 Task: Find connections with filter location Büren with filter topic #customerrelationswith filter profile language English with filter current company SYKES with filter school St. Xavier's College with filter industry Collection Agencies with filter service category Typing with filter keywords title Safety Engineer
Action: Mouse moved to (504, 67)
Screenshot: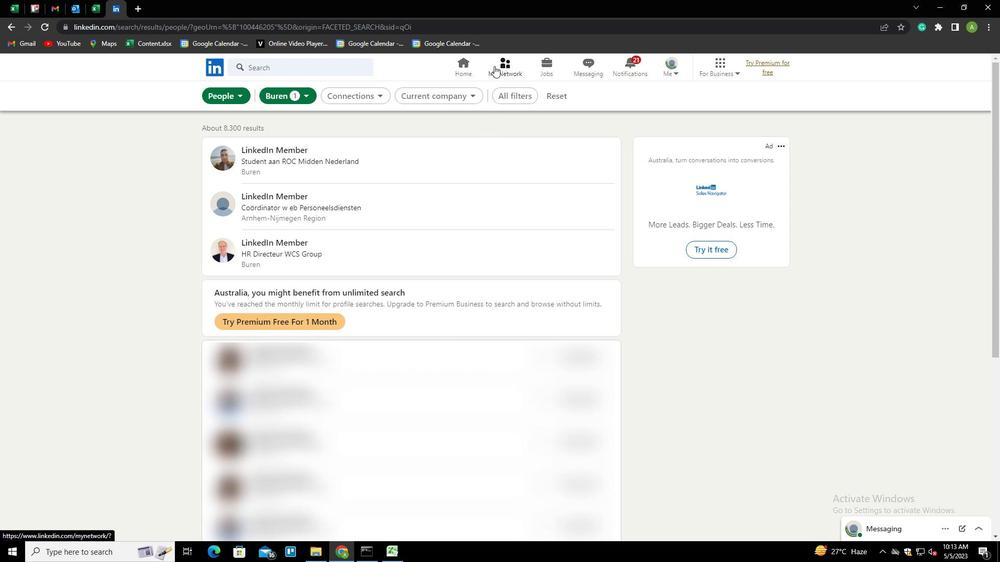 
Action: Mouse pressed left at (504, 67)
Screenshot: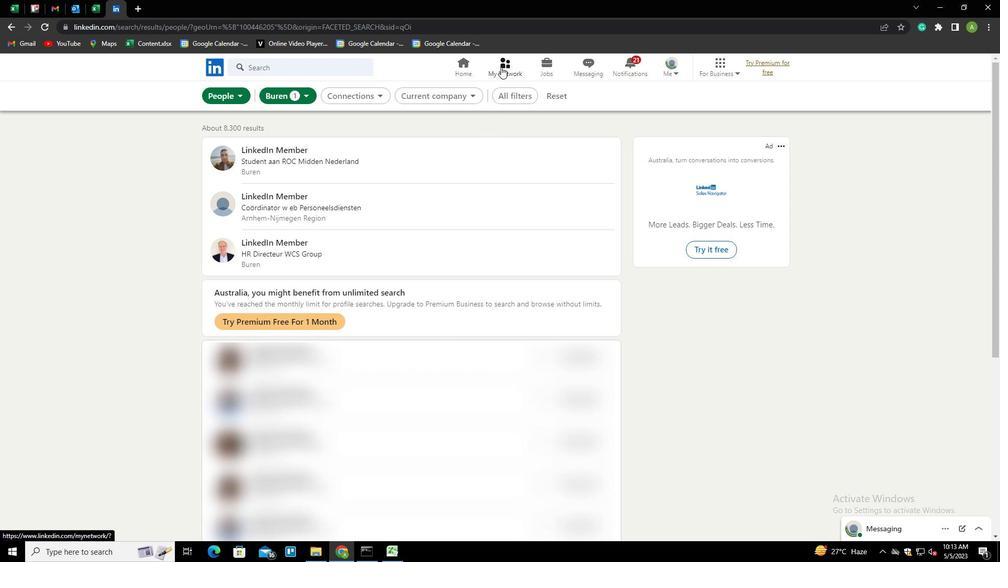 
Action: Mouse moved to (281, 121)
Screenshot: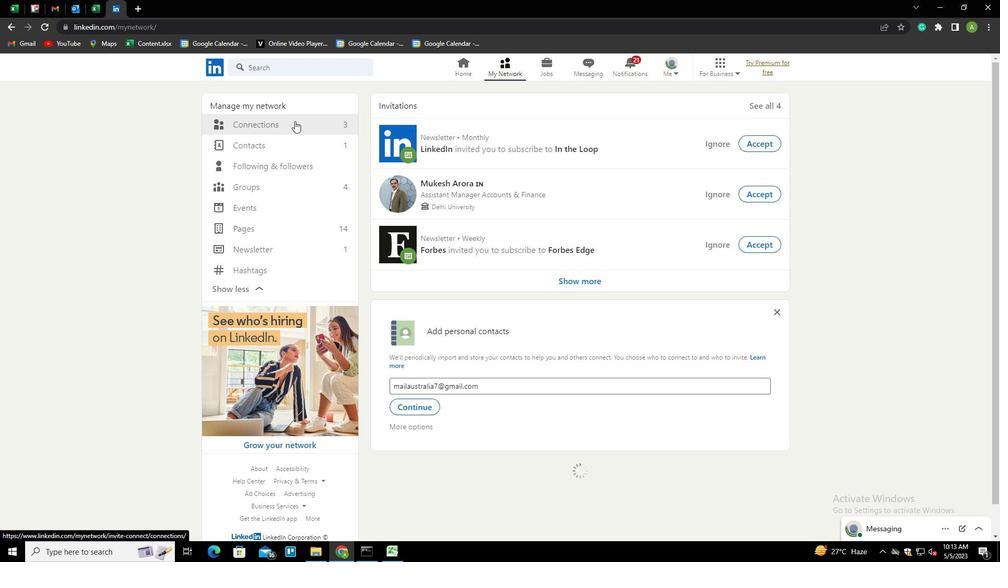 
Action: Mouse pressed left at (281, 121)
Screenshot: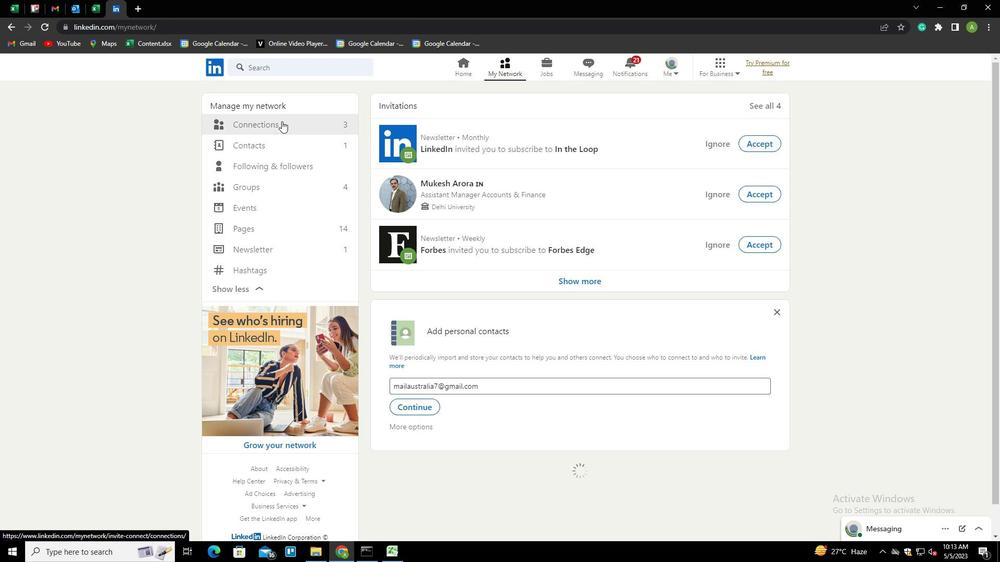 
Action: Mouse moved to (556, 125)
Screenshot: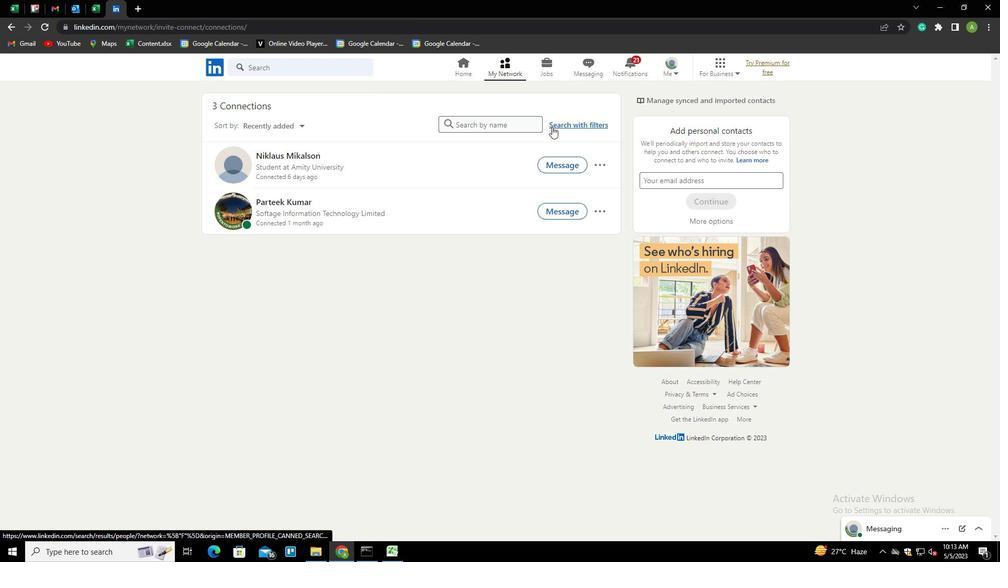 
Action: Mouse pressed left at (556, 125)
Screenshot: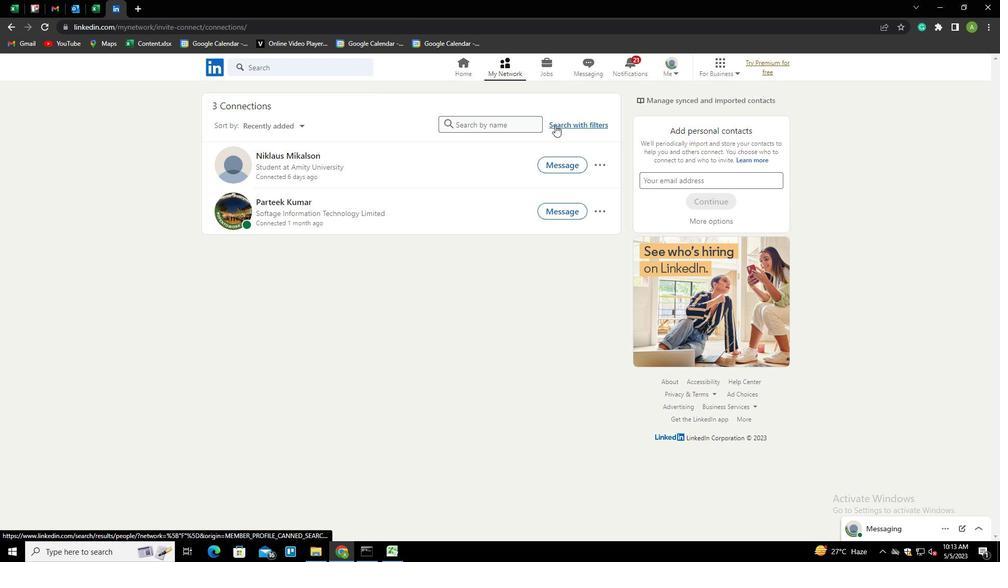 
Action: Mouse moved to (536, 91)
Screenshot: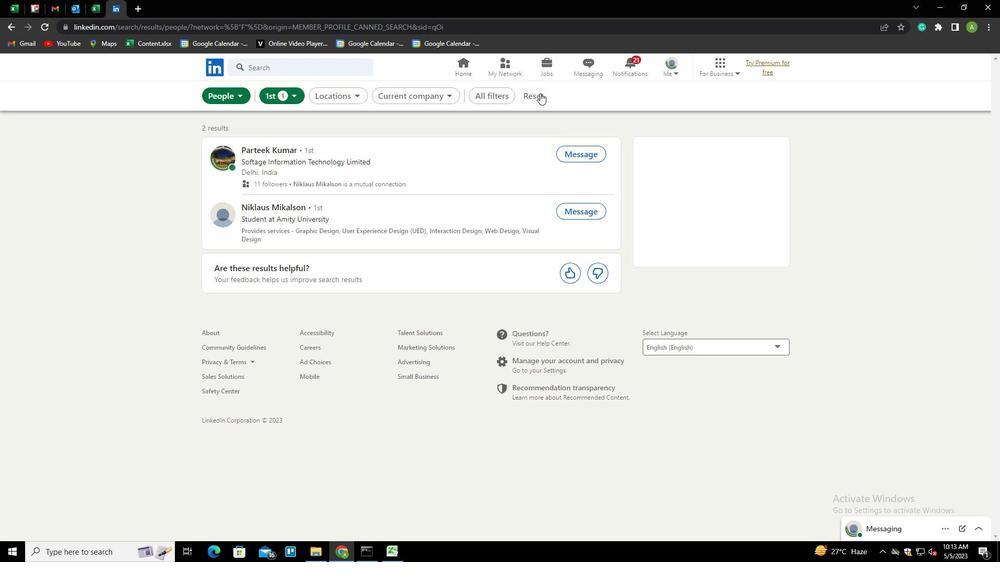 
Action: Mouse pressed left at (536, 91)
Screenshot: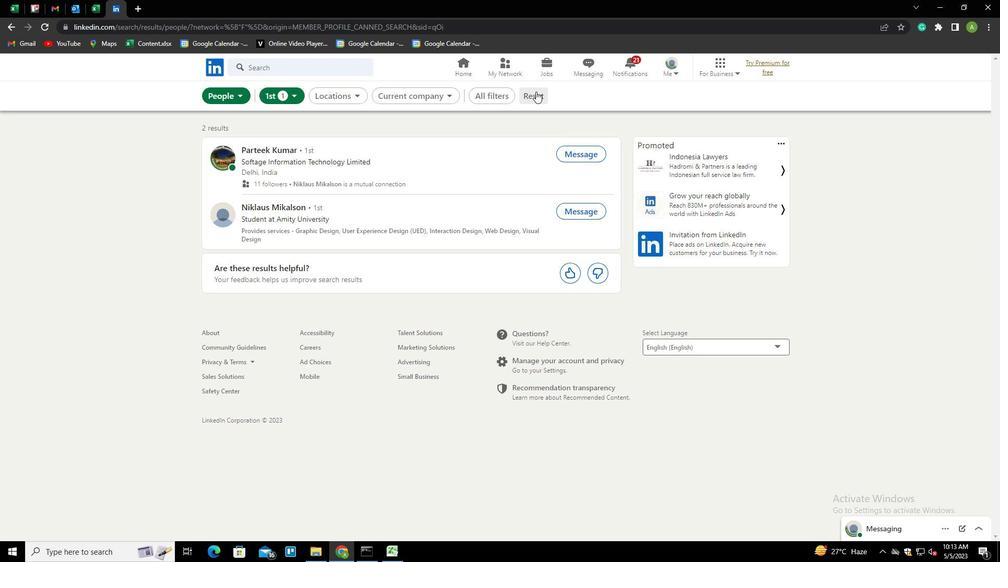 
Action: Mouse moved to (517, 94)
Screenshot: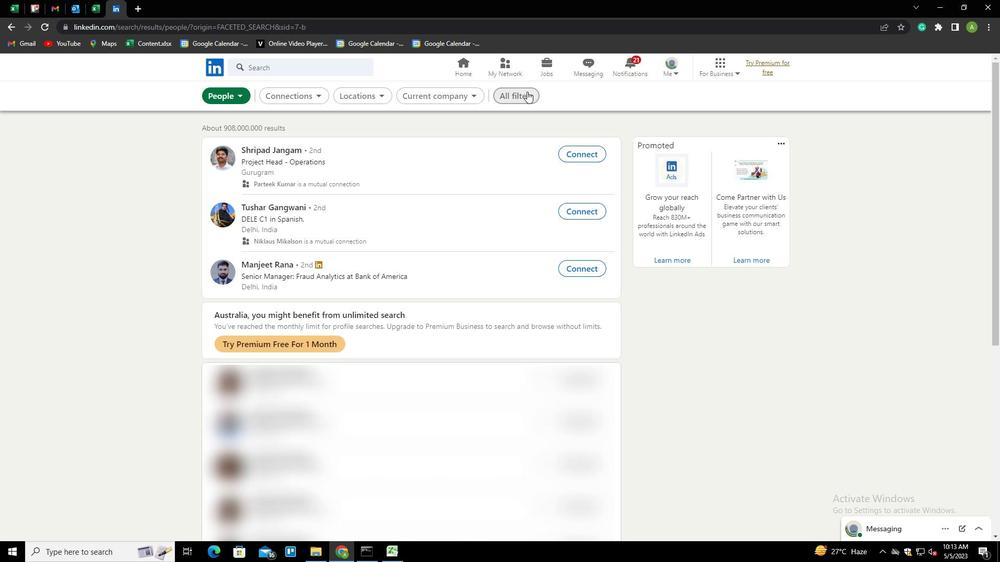 
Action: Mouse pressed left at (517, 94)
Screenshot: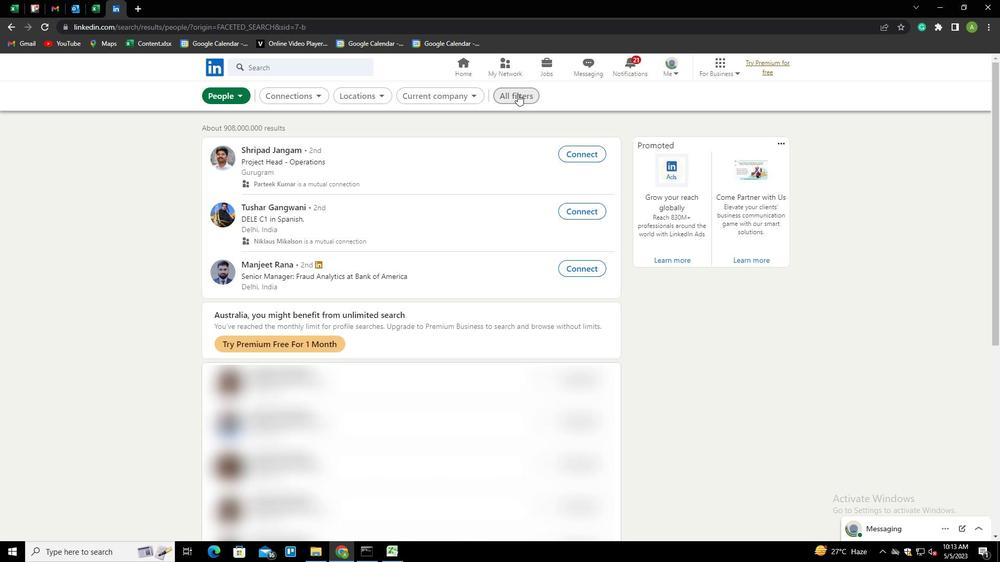 
Action: Mouse moved to (872, 259)
Screenshot: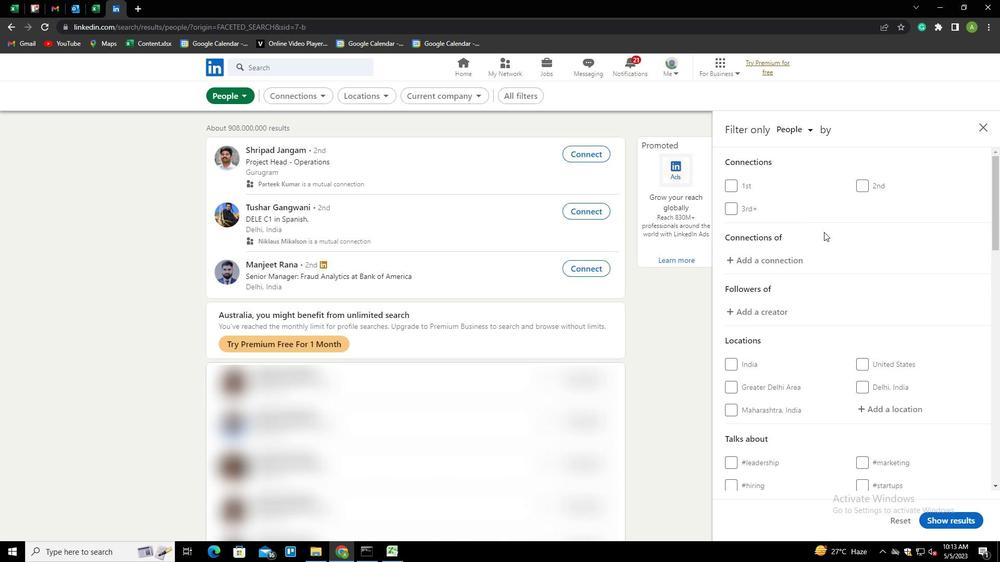 
Action: Mouse scrolled (872, 259) with delta (0, 0)
Screenshot: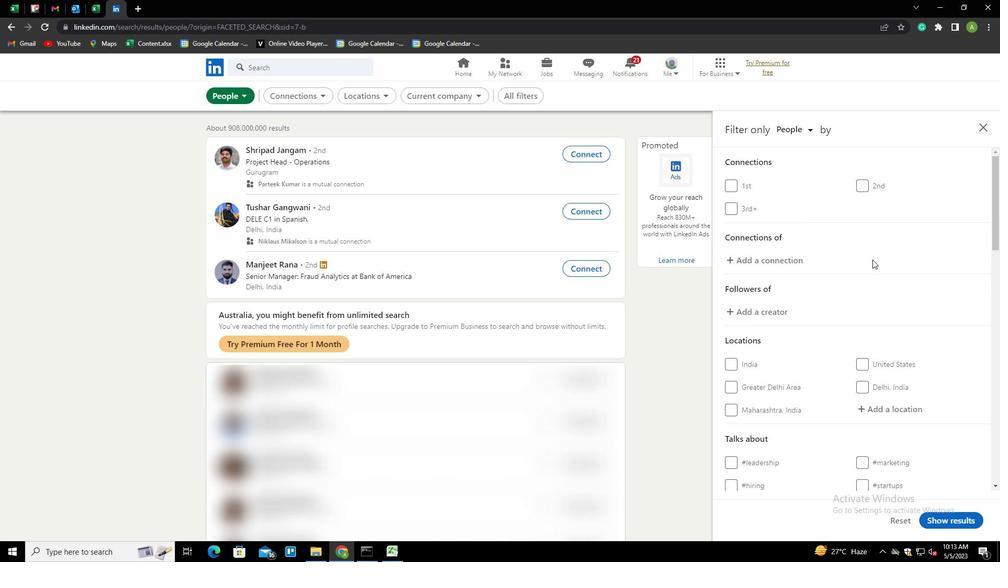 
Action: Mouse scrolled (872, 259) with delta (0, 0)
Screenshot: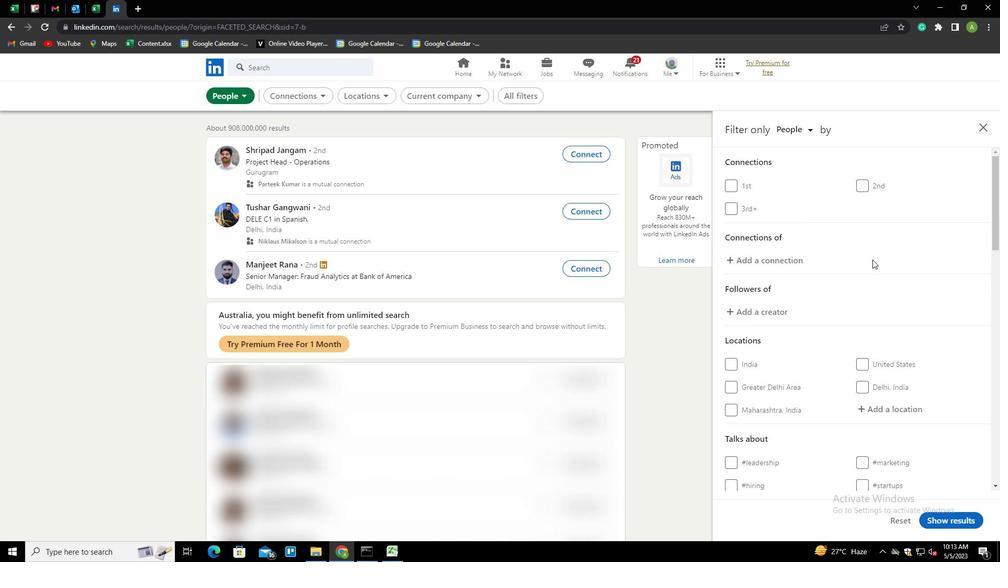 
Action: Mouse moved to (885, 302)
Screenshot: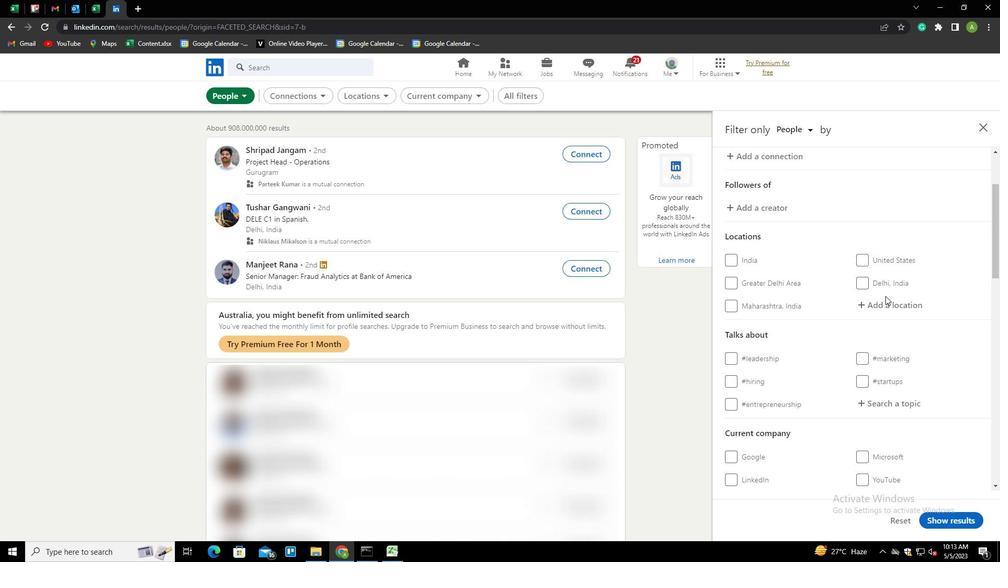 
Action: Mouse pressed left at (885, 302)
Screenshot: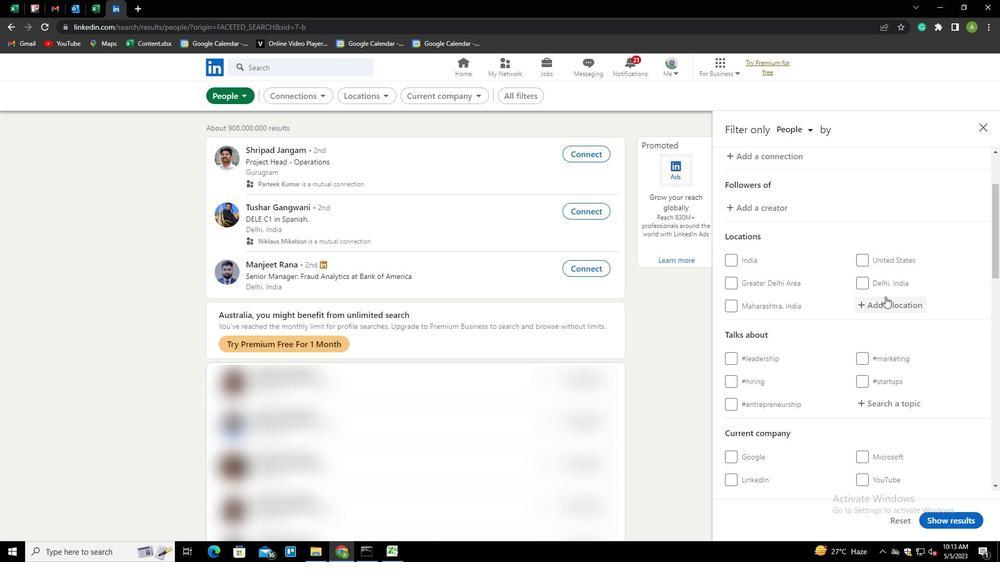 
Action: Key pressed <Key.shift><Key.shift><Key.shift><Key.shift><Key.shift>BUREN<Key.down><Key.enter>
Screenshot: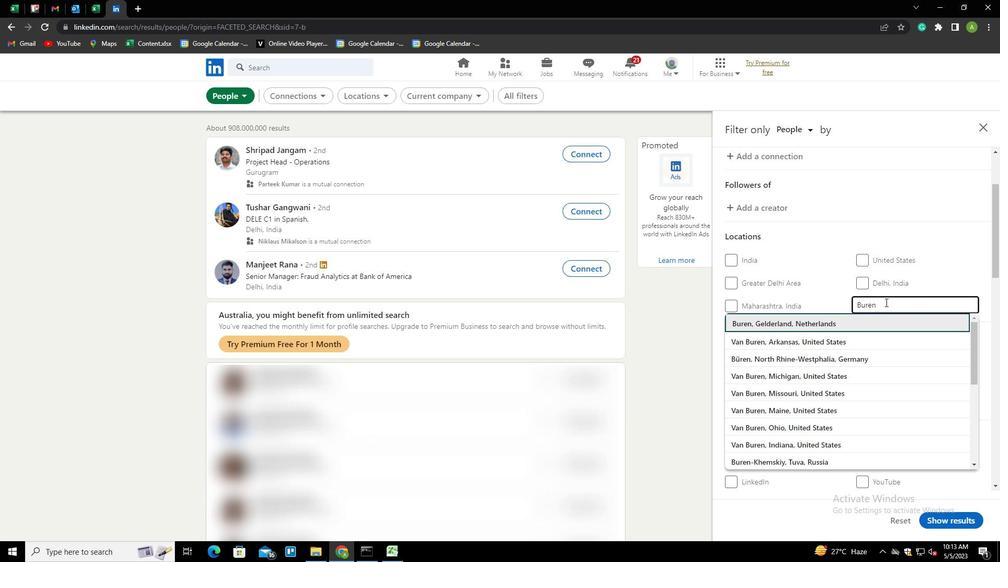 
Action: Mouse scrolled (885, 302) with delta (0, 0)
Screenshot: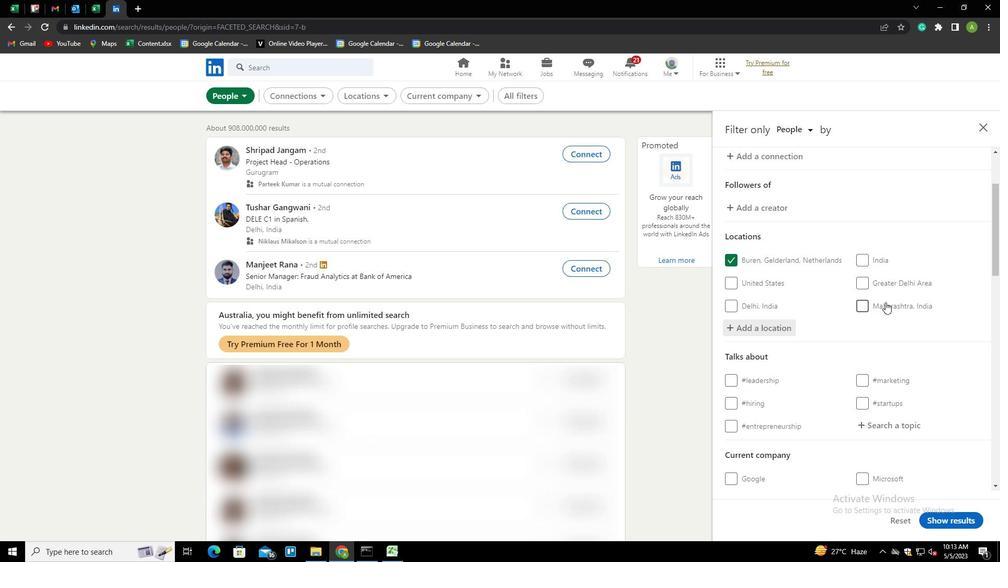 
Action: Mouse scrolled (885, 302) with delta (0, 0)
Screenshot: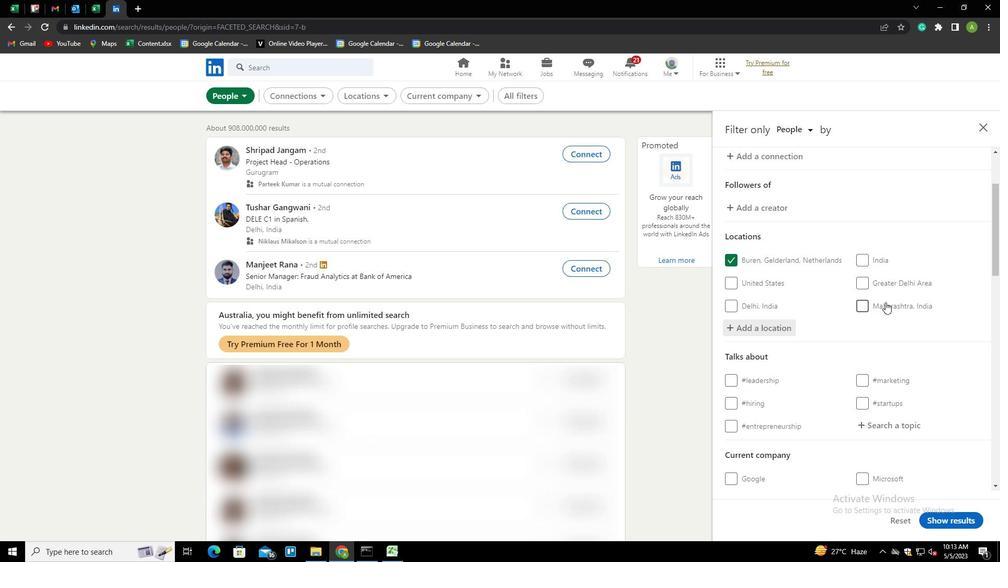 
Action: Mouse moved to (885, 328)
Screenshot: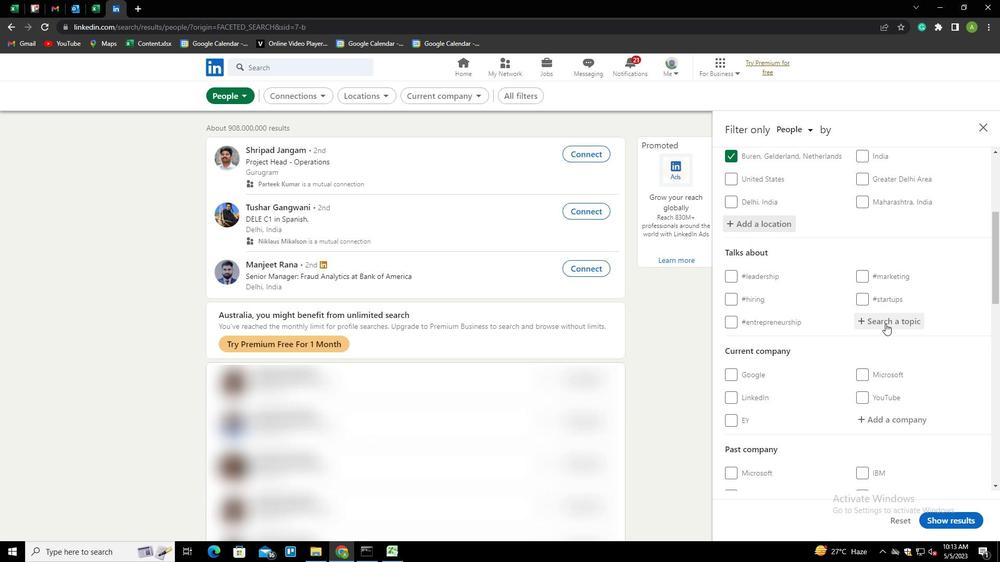
Action: Mouse pressed left at (885, 328)
Screenshot: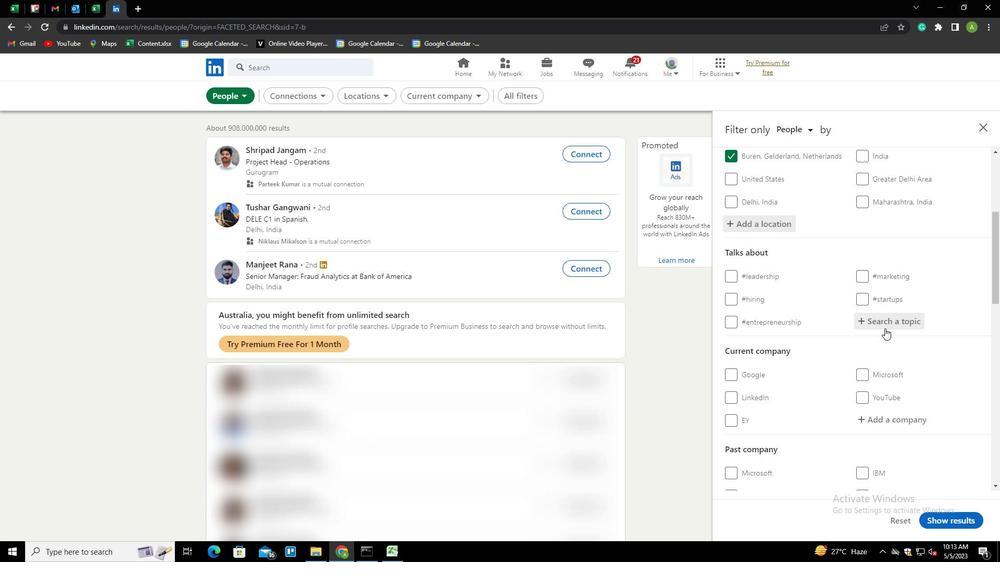 
Action: Key pressed CUSTOMERRELATIONS<Key.down><Key.enter>
Screenshot: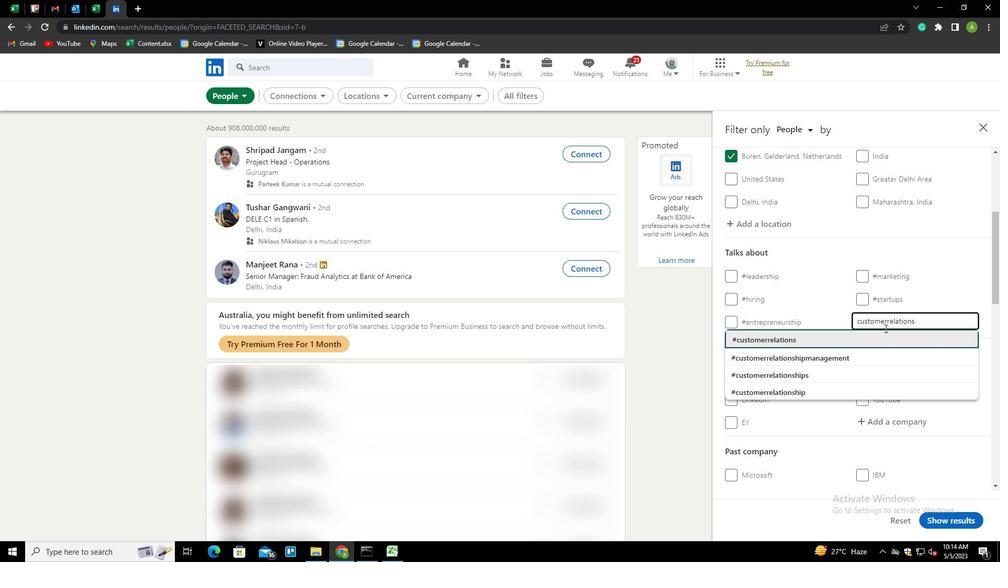 
Action: Mouse scrolled (885, 328) with delta (0, 0)
Screenshot: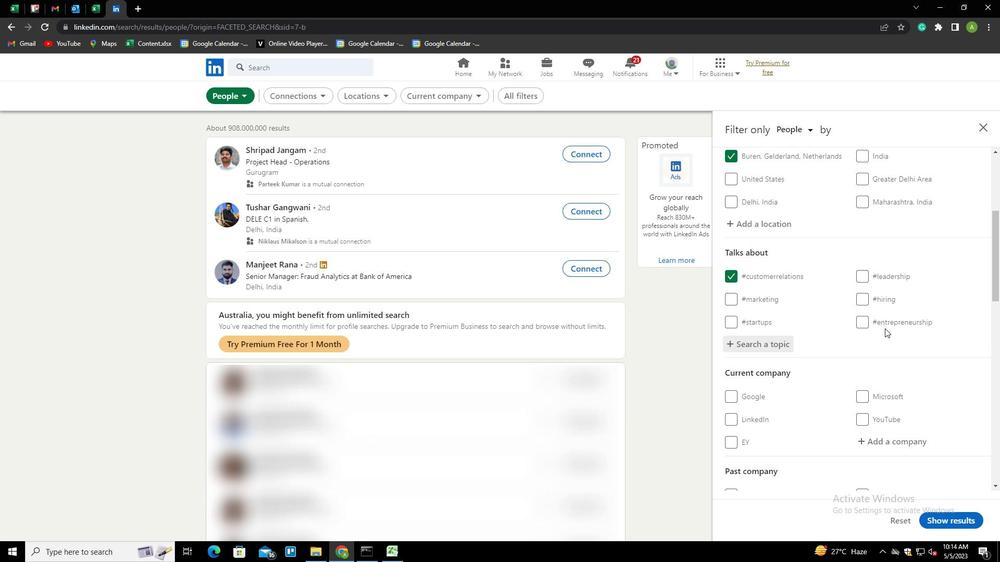 
Action: Mouse scrolled (885, 328) with delta (0, 0)
Screenshot: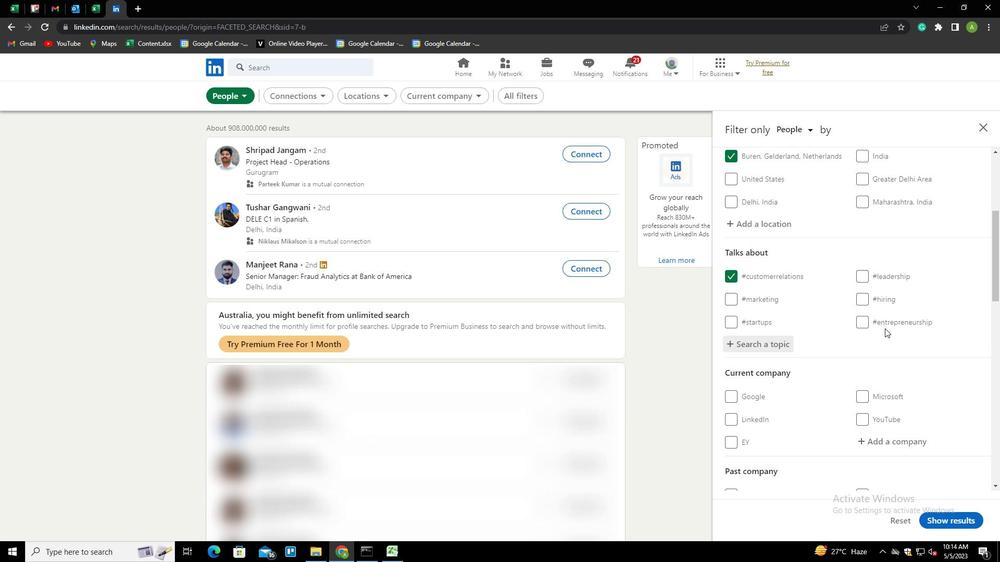 
Action: Mouse scrolled (885, 328) with delta (0, 0)
Screenshot: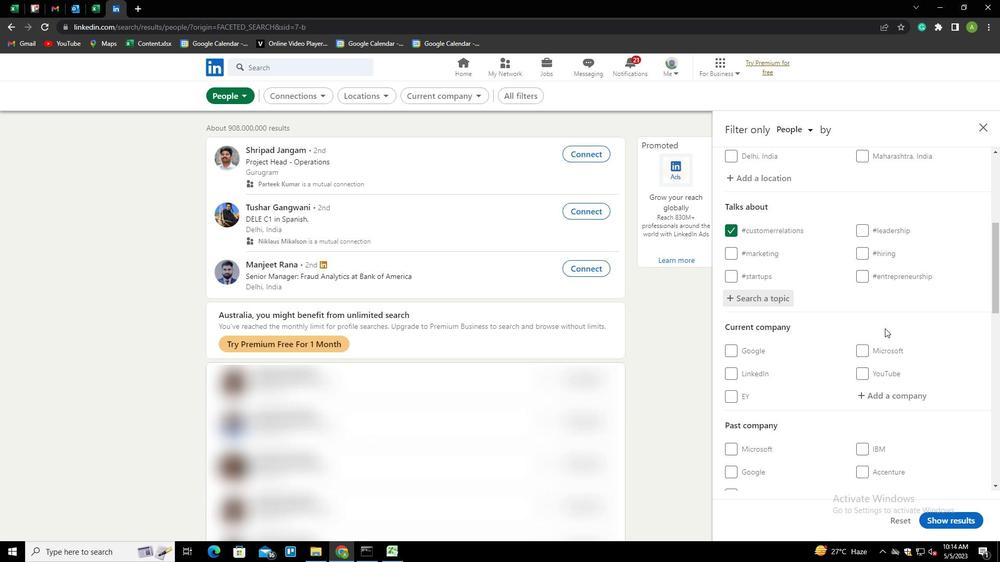 
Action: Mouse moved to (874, 284)
Screenshot: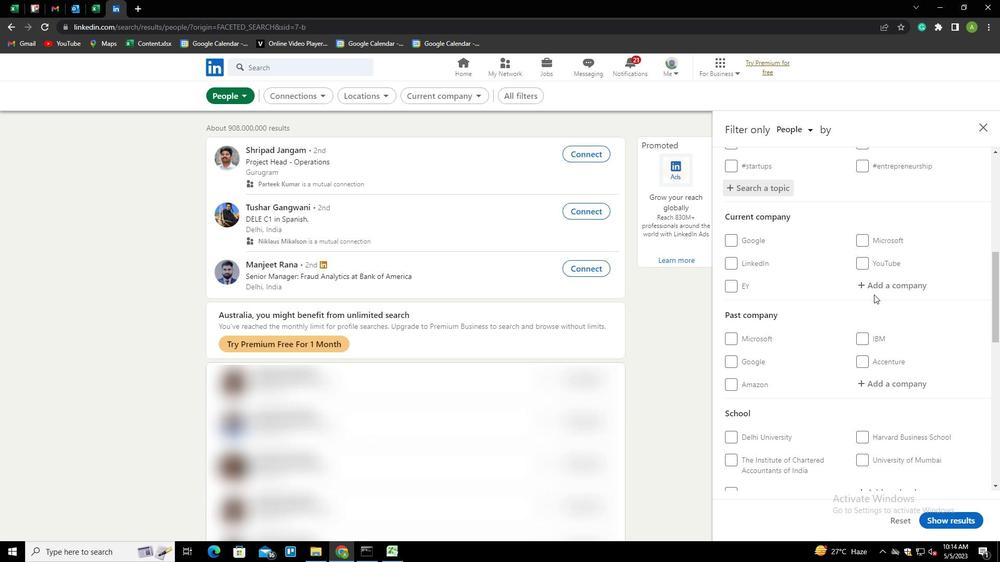 
Action: Mouse pressed left at (874, 284)
Screenshot: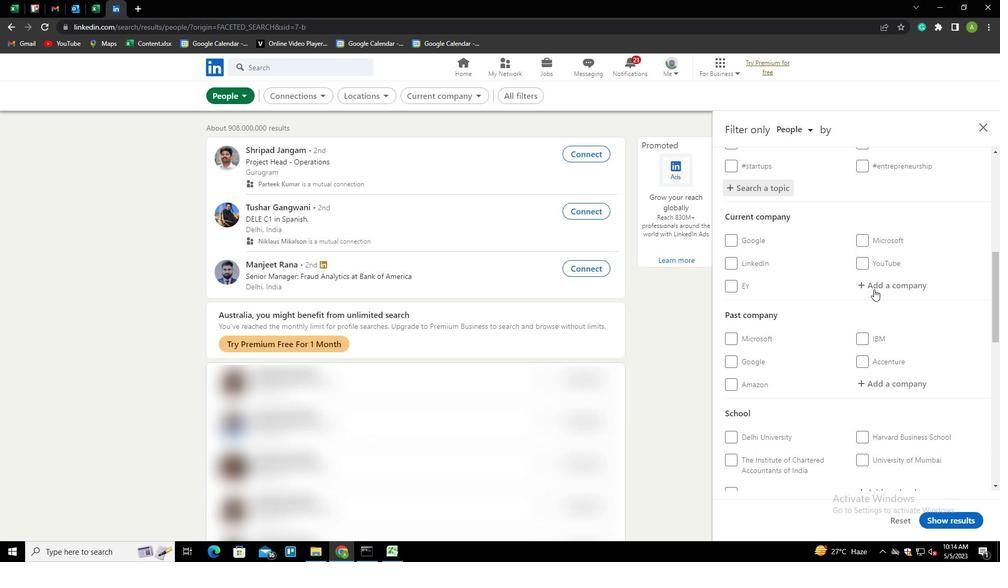 
Action: Key pressed <Key.shift>SYKES<Key.down><Key.enter>
Screenshot: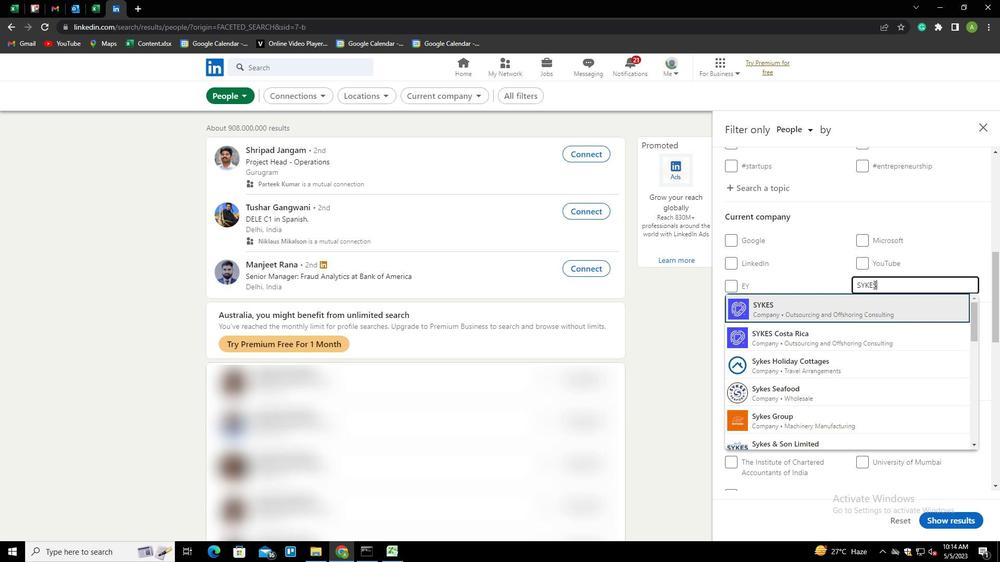 
Action: Mouse scrolled (874, 284) with delta (0, 0)
Screenshot: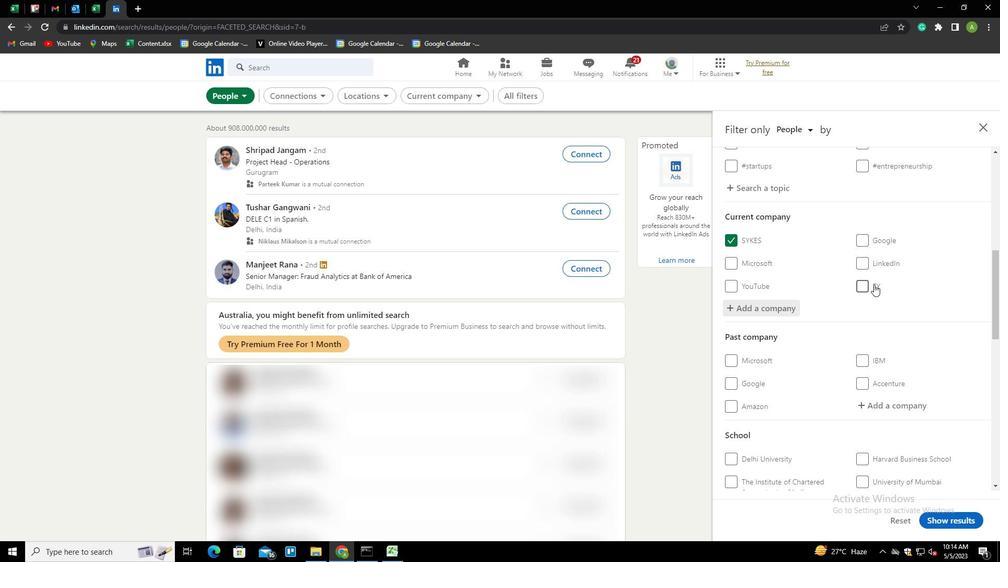 
Action: Mouse scrolled (874, 284) with delta (0, 0)
Screenshot: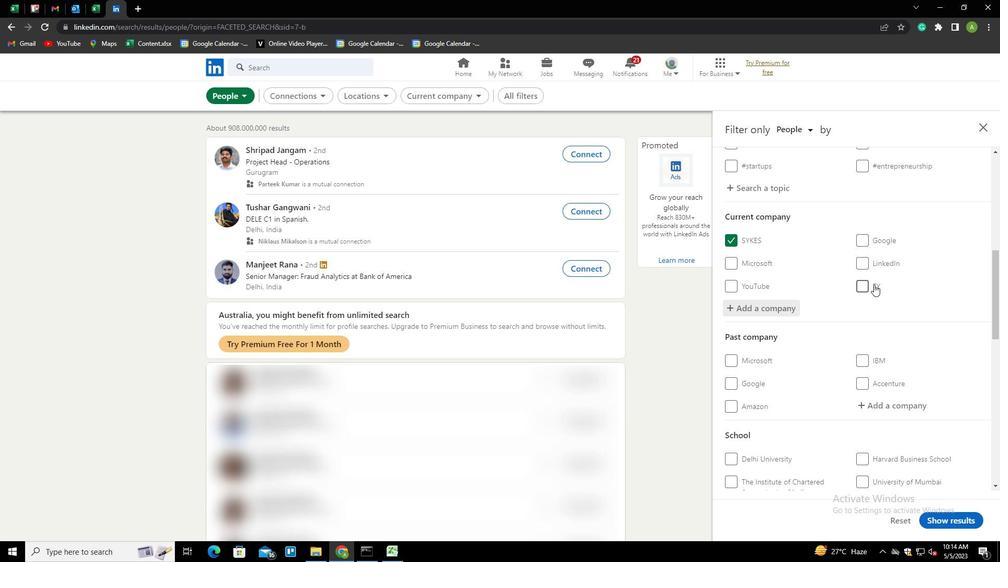 
Action: Mouse scrolled (874, 284) with delta (0, 0)
Screenshot: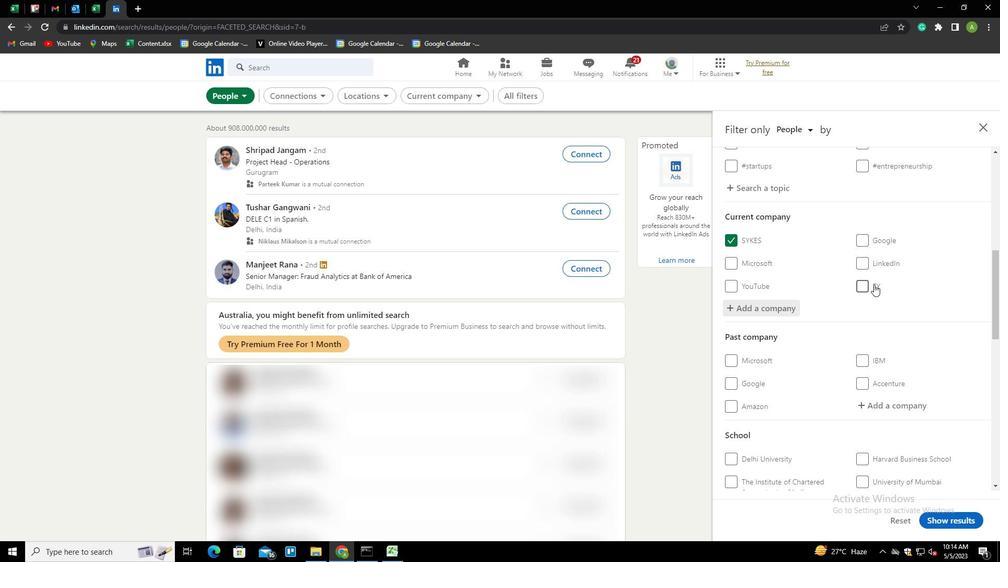 
Action: Mouse scrolled (874, 284) with delta (0, 0)
Screenshot: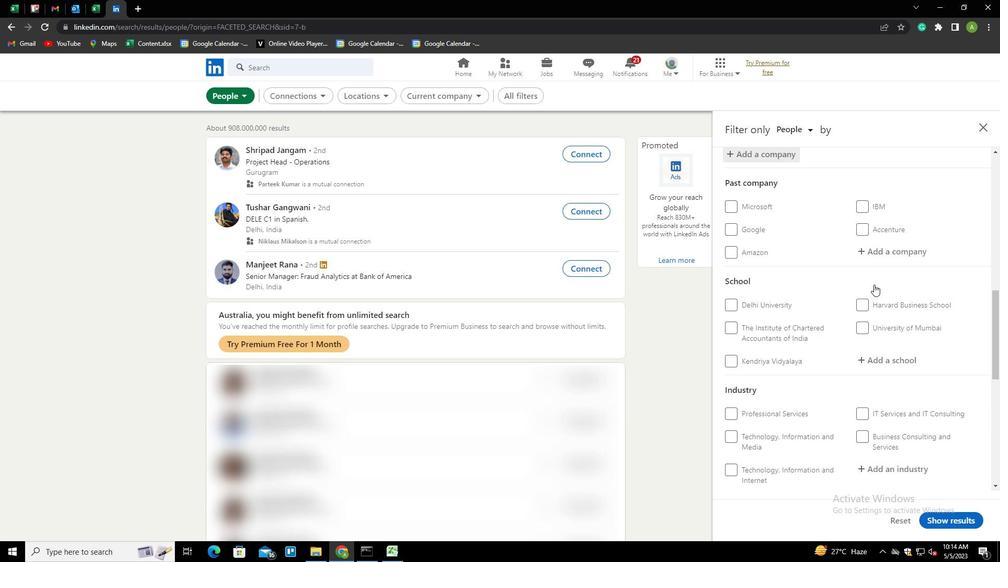
Action: Mouse scrolled (874, 284) with delta (0, 0)
Screenshot: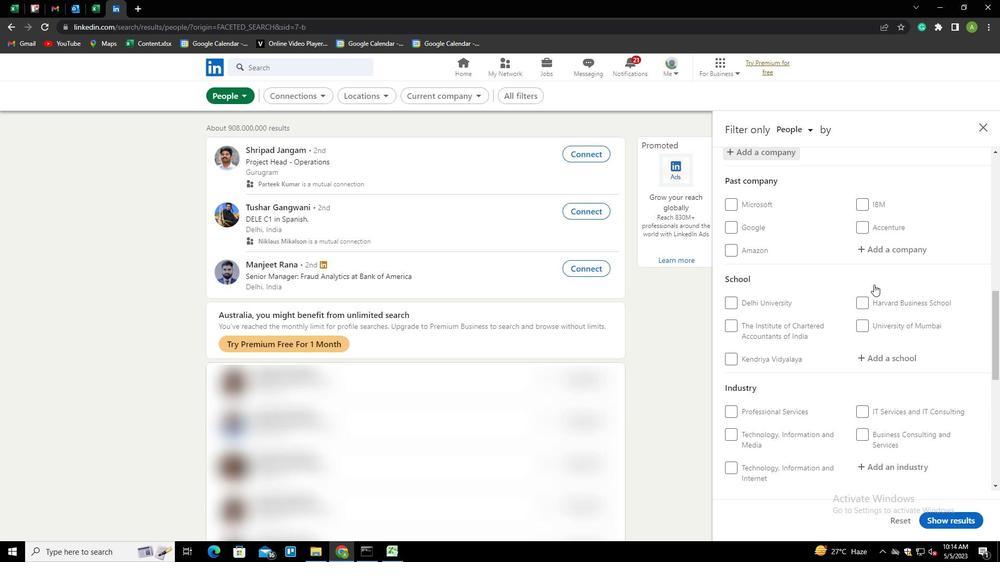 
Action: Mouse scrolled (874, 284) with delta (0, 0)
Screenshot: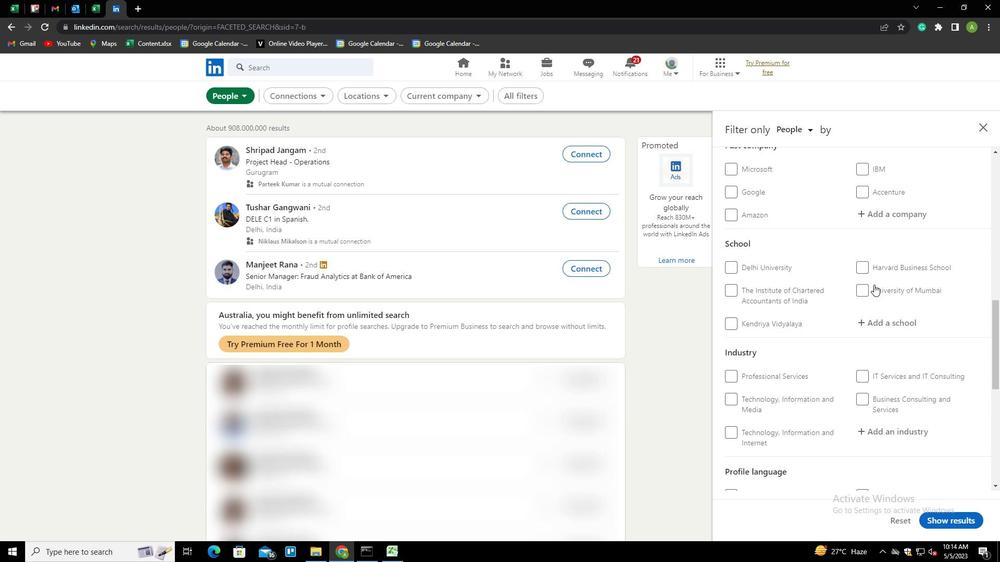 
Action: Mouse scrolled (874, 284) with delta (0, 0)
Screenshot: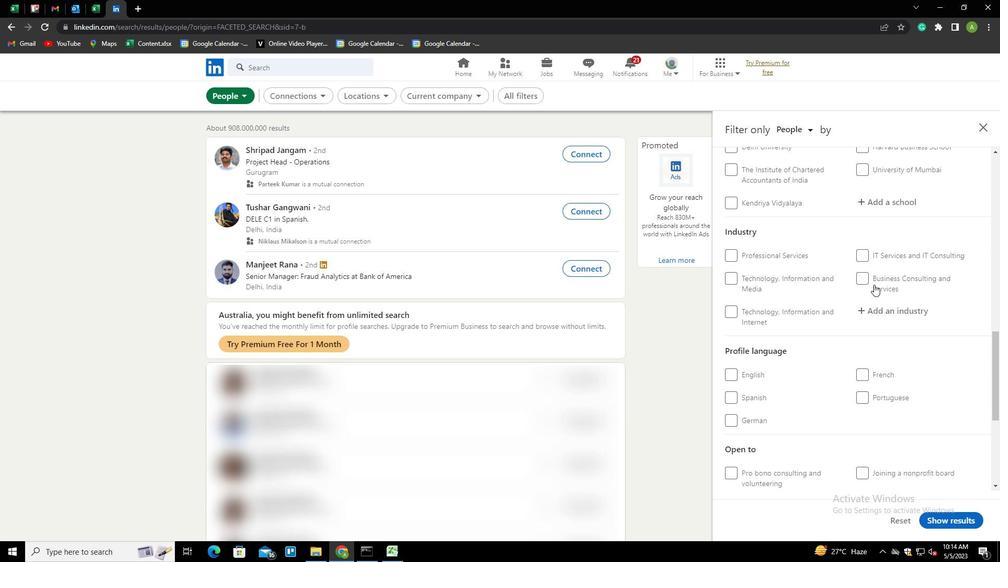 
Action: Mouse scrolled (874, 284) with delta (0, 0)
Screenshot: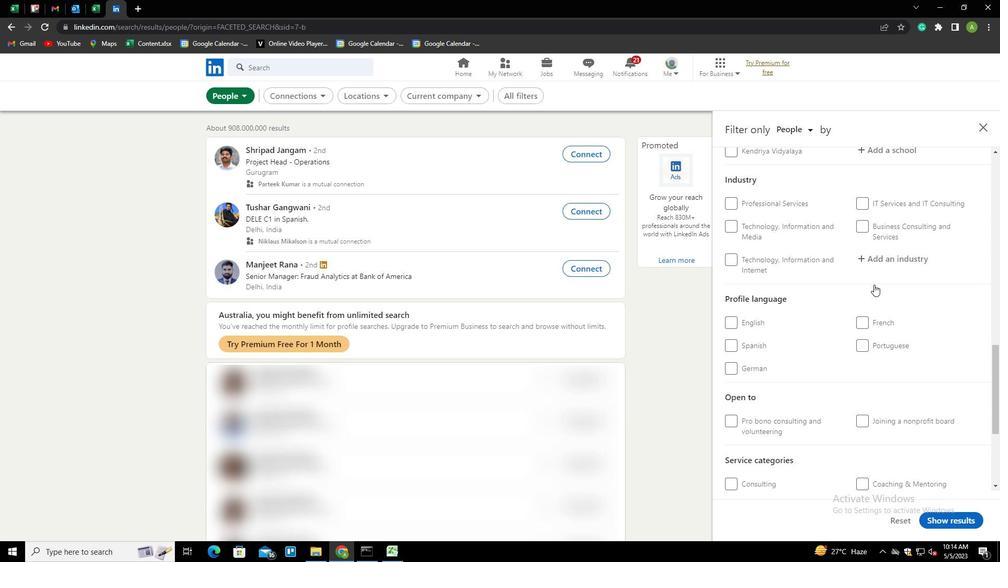 
Action: Mouse scrolled (874, 284) with delta (0, 0)
Screenshot: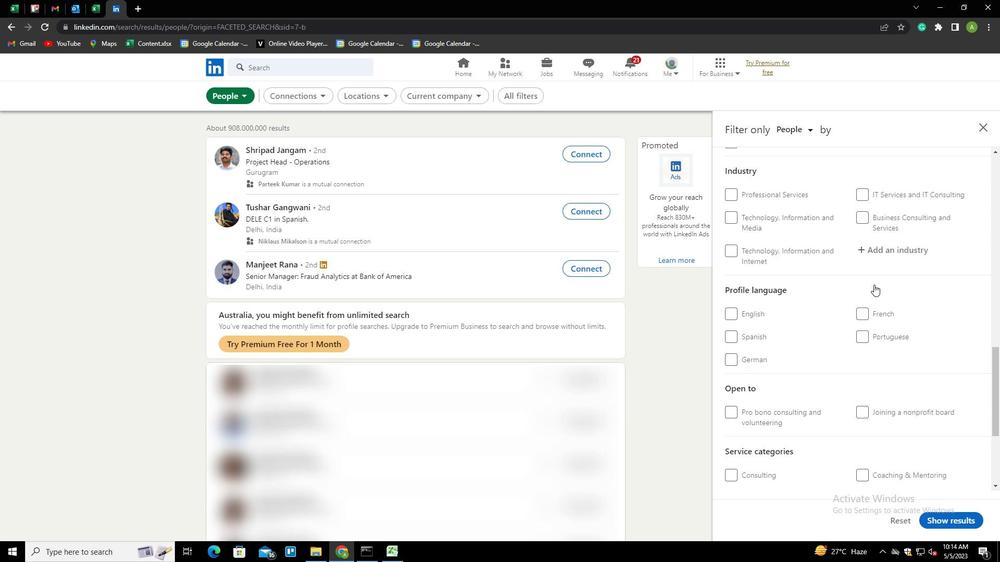 
Action: Mouse scrolled (874, 284) with delta (0, 0)
Screenshot: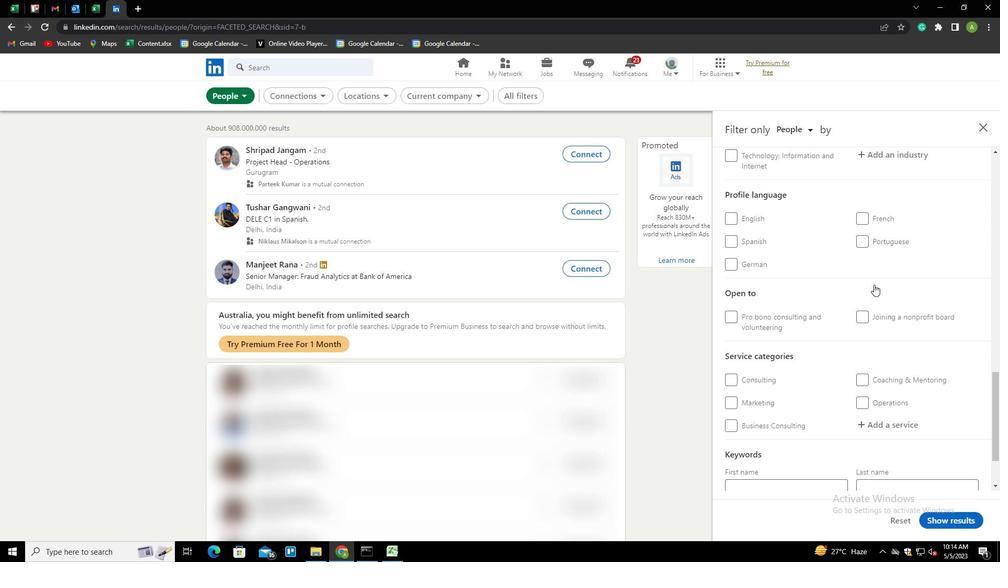 
Action: Mouse scrolled (874, 284) with delta (0, 0)
Screenshot: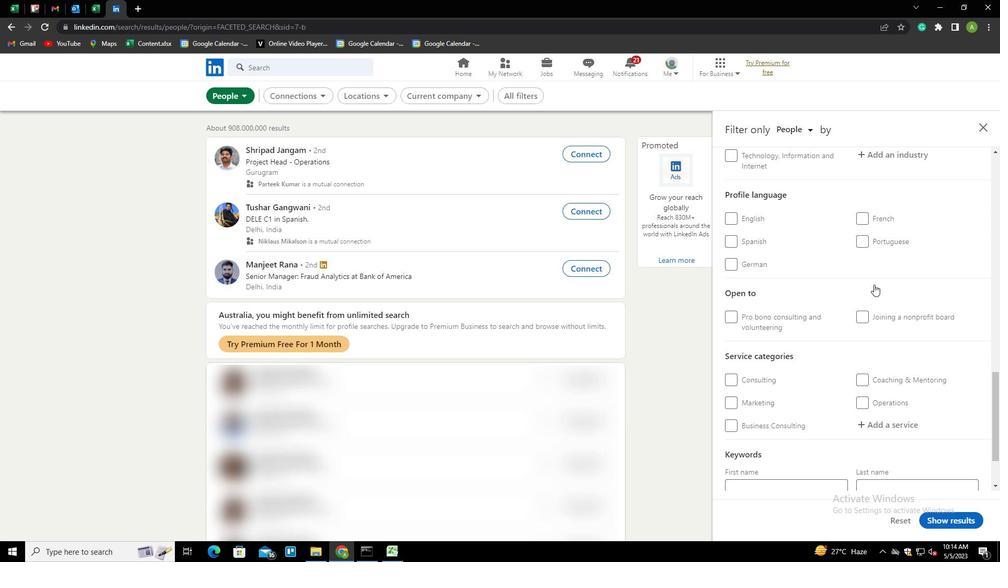 
Action: Mouse moved to (872, 284)
Screenshot: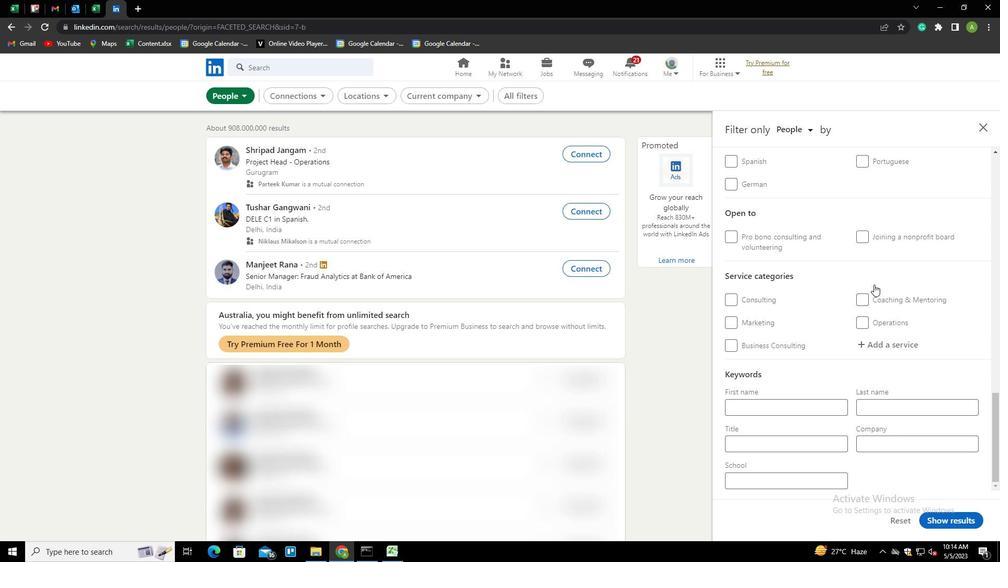 
Action: Mouse scrolled (872, 284) with delta (0, 0)
Screenshot: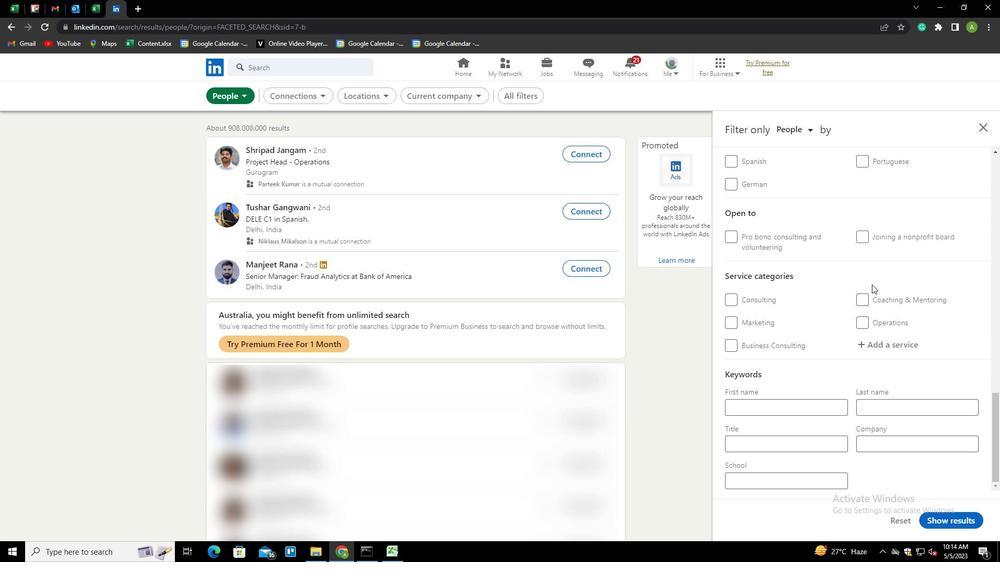 
Action: Mouse scrolled (872, 285) with delta (0, 0)
Screenshot: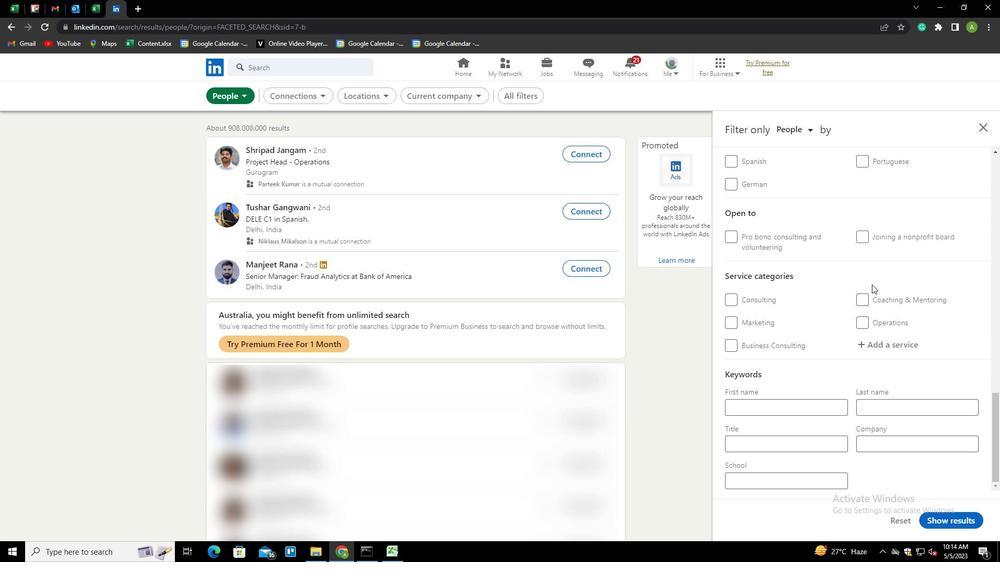 
Action: Mouse moved to (869, 321)
Screenshot: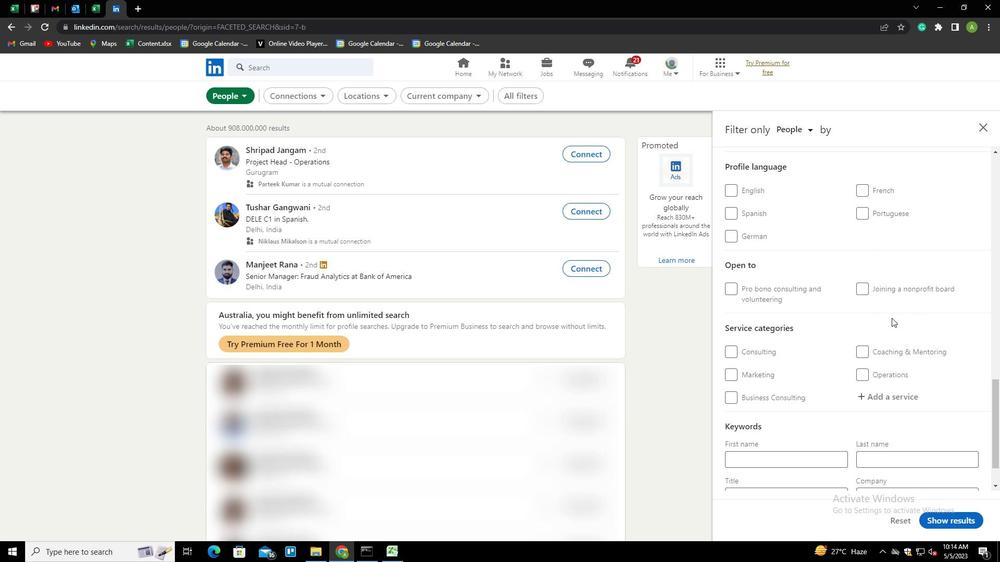 
Action: Mouse scrolled (869, 321) with delta (0, 0)
Screenshot: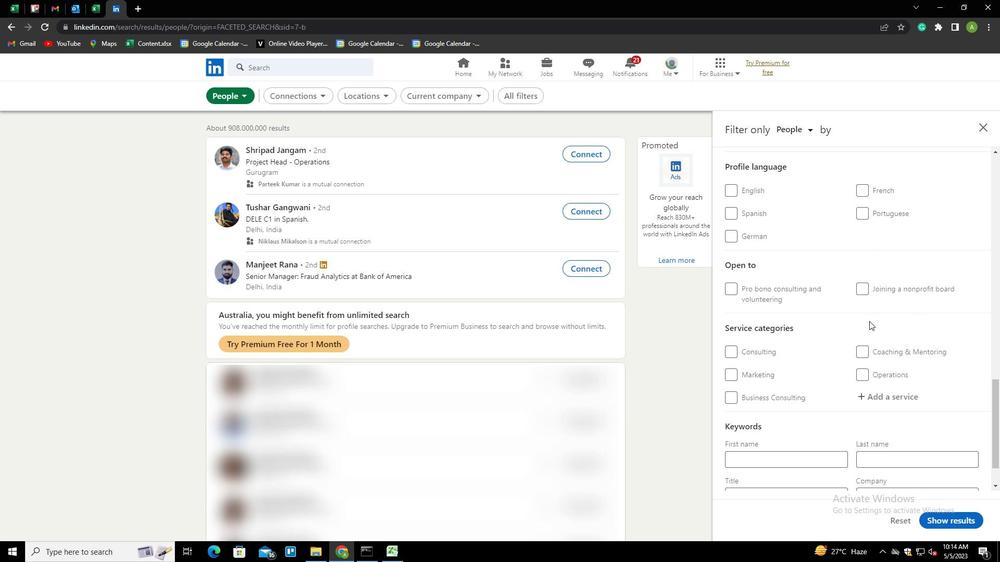 
Action: Mouse moved to (866, 330)
Screenshot: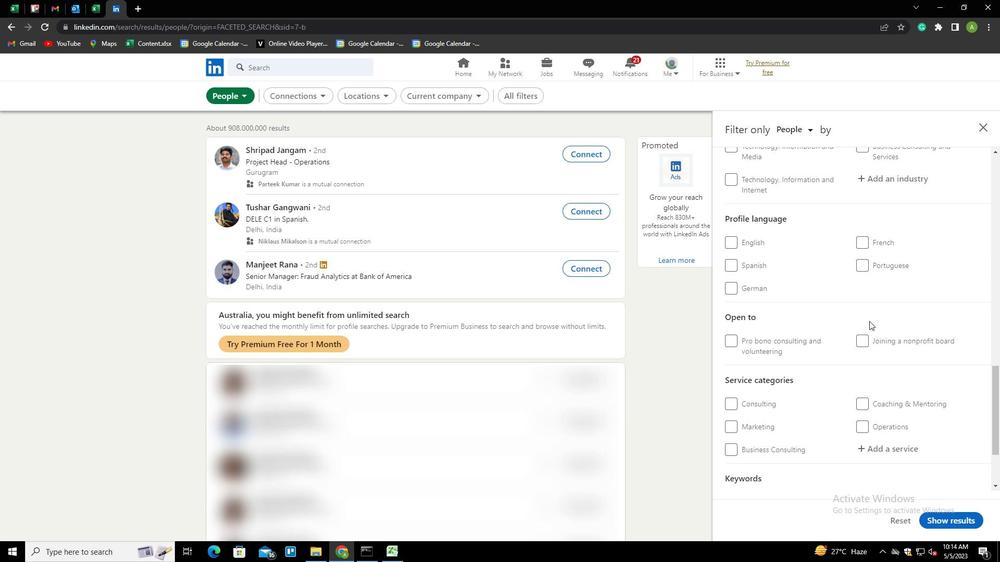 
Action: Mouse scrolled (866, 329) with delta (0, 0)
Screenshot: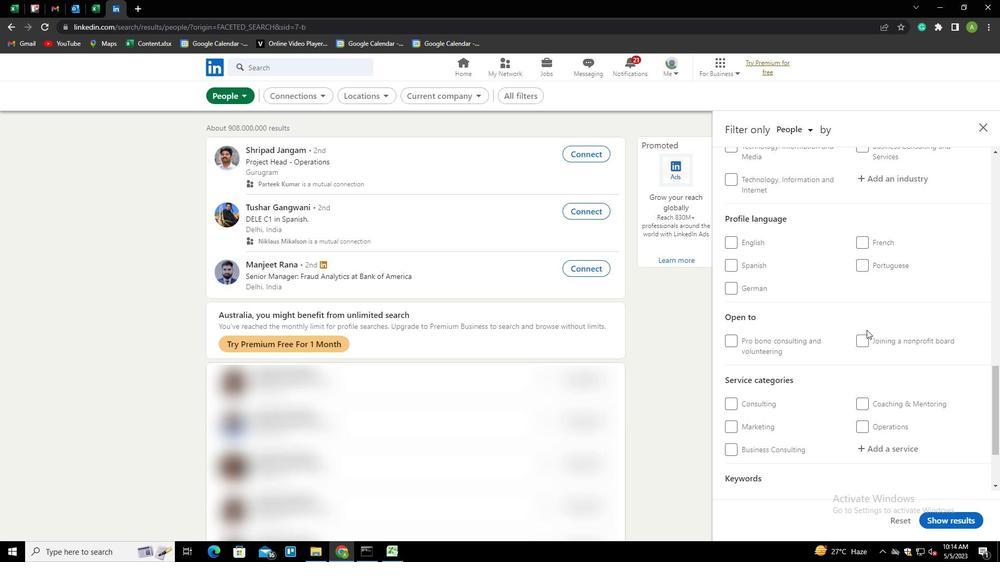 
Action: Mouse scrolled (866, 330) with delta (0, 0)
Screenshot: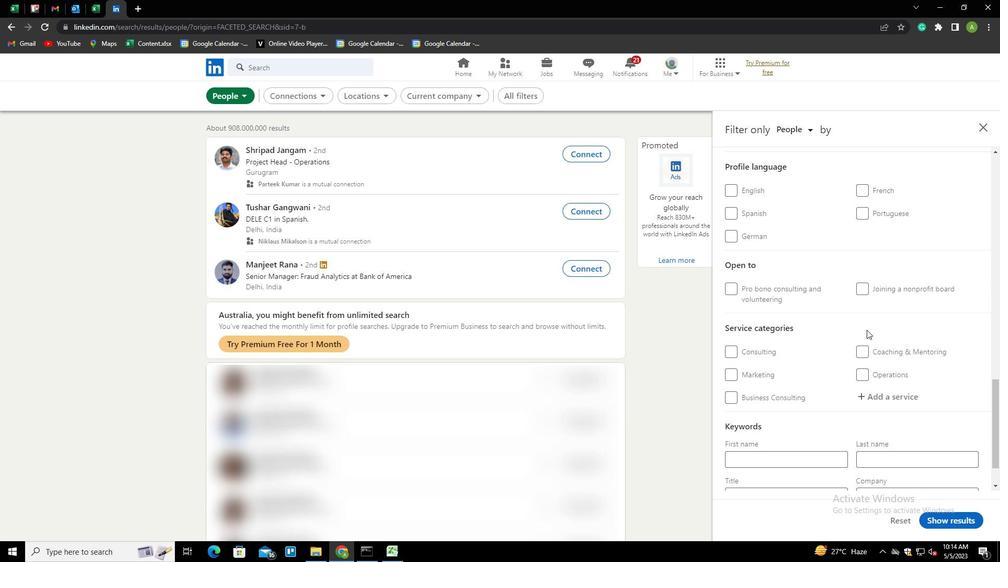 
Action: Mouse scrolled (866, 330) with delta (0, 0)
Screenshot: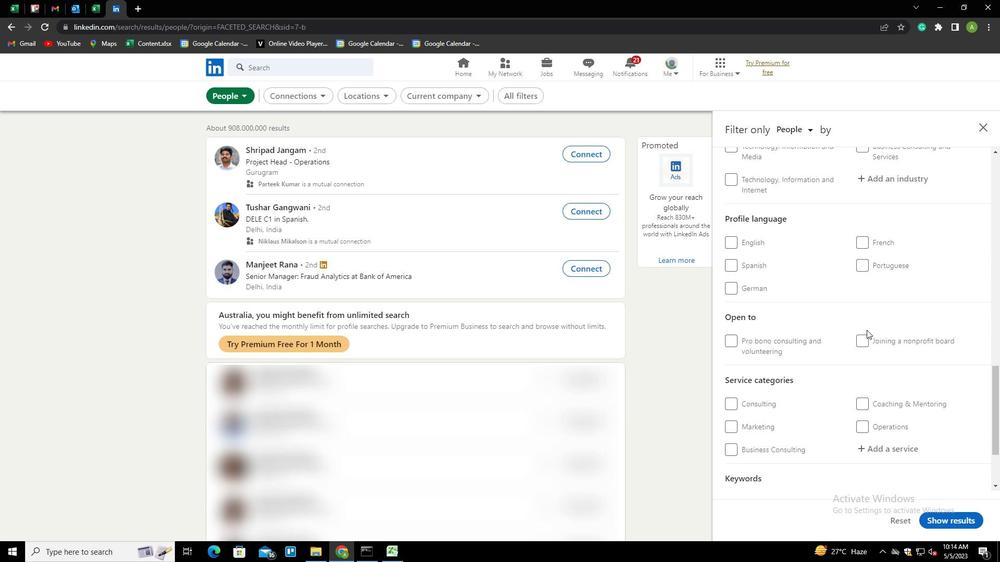 
Action: Mouse scrolled (866, 330) with delta (0, 0)
Screenshot: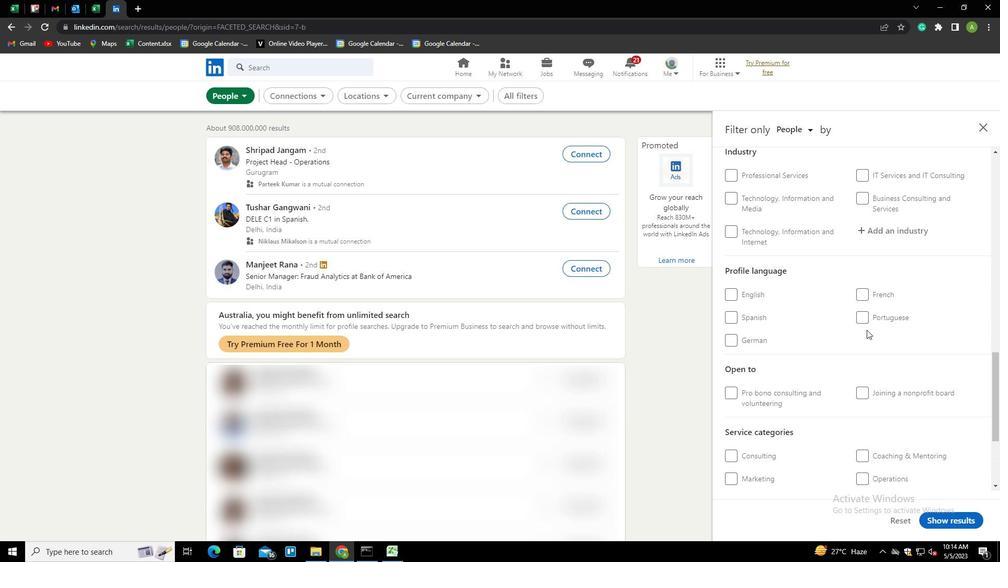
Action: Mouse moved to (733, 340)
Screenshot: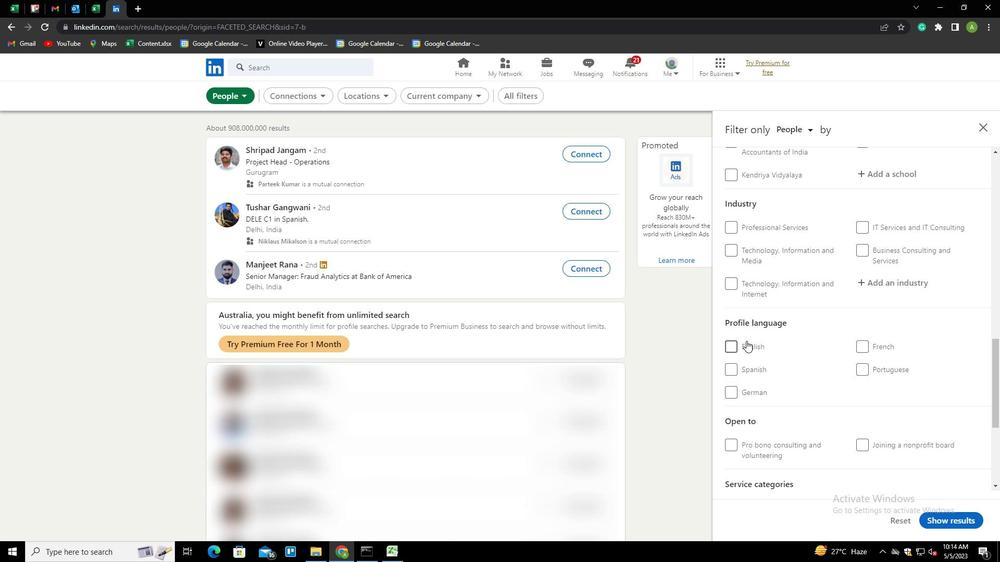 
Action: Mouse pressed left at (733, 340)
Screenshot: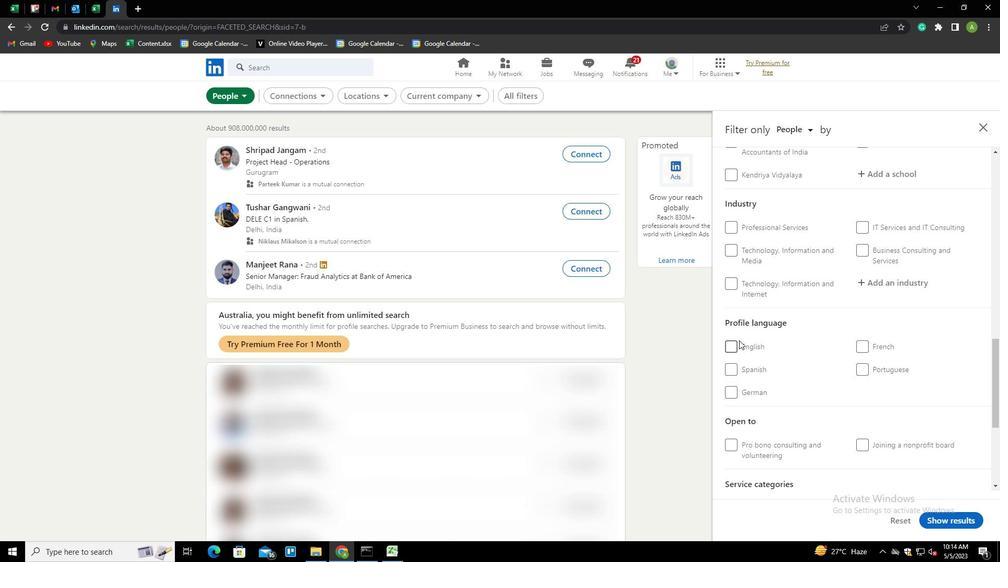 
Action: Mouse moved to (875, 331)
Screenshot: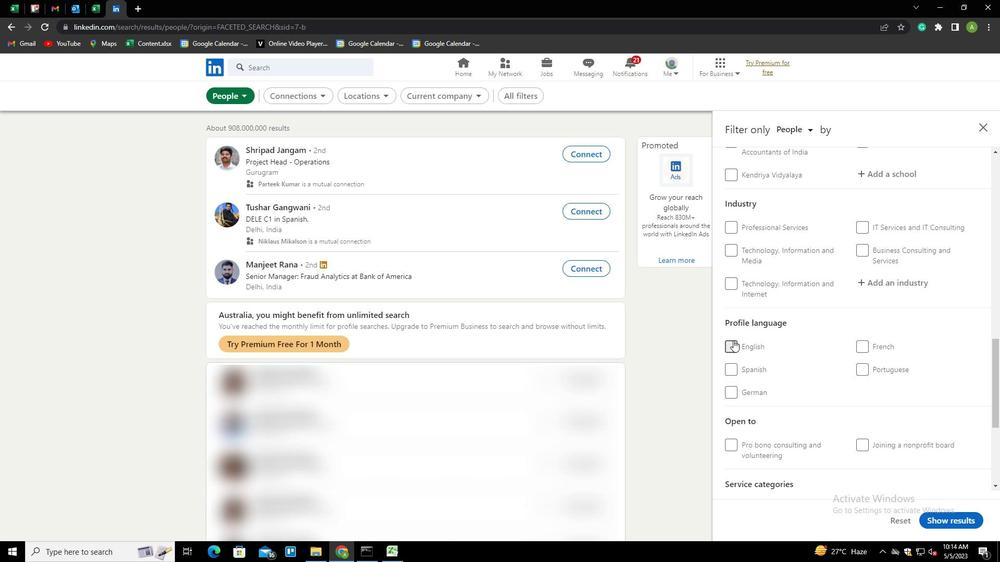 
Action: Mouse scrolled (875, 331) with delta (0, 0)
Screenshot: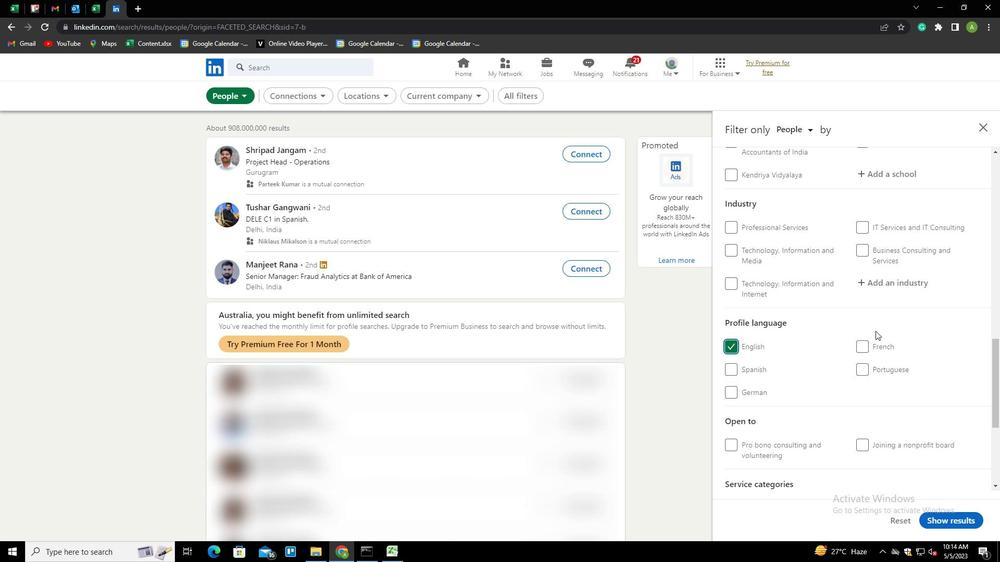 
Action: Mouse moved to (875, 330)
Screenshot: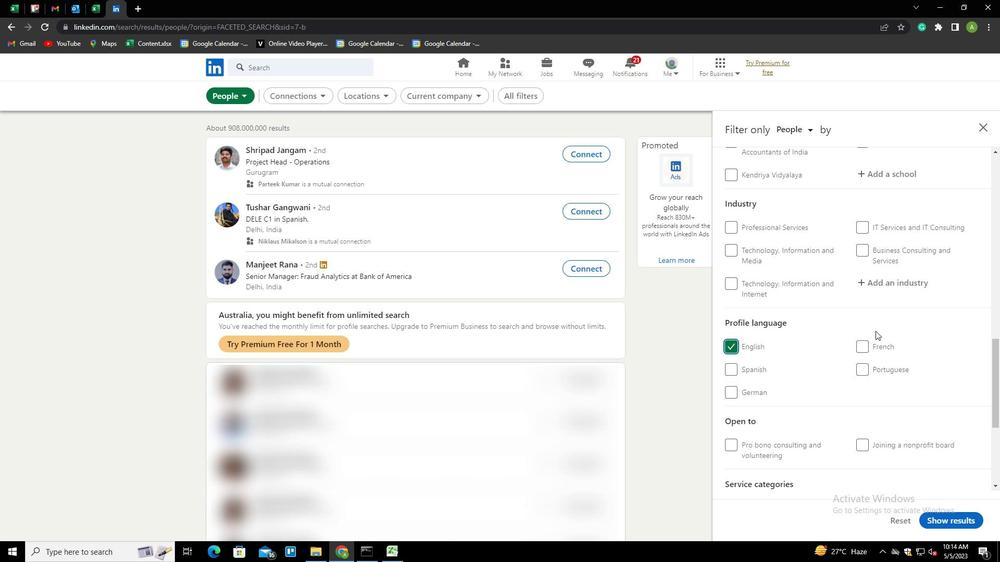 
Action: Mouse scrolled (875, 331) with delta (0, 0)
Screenshot: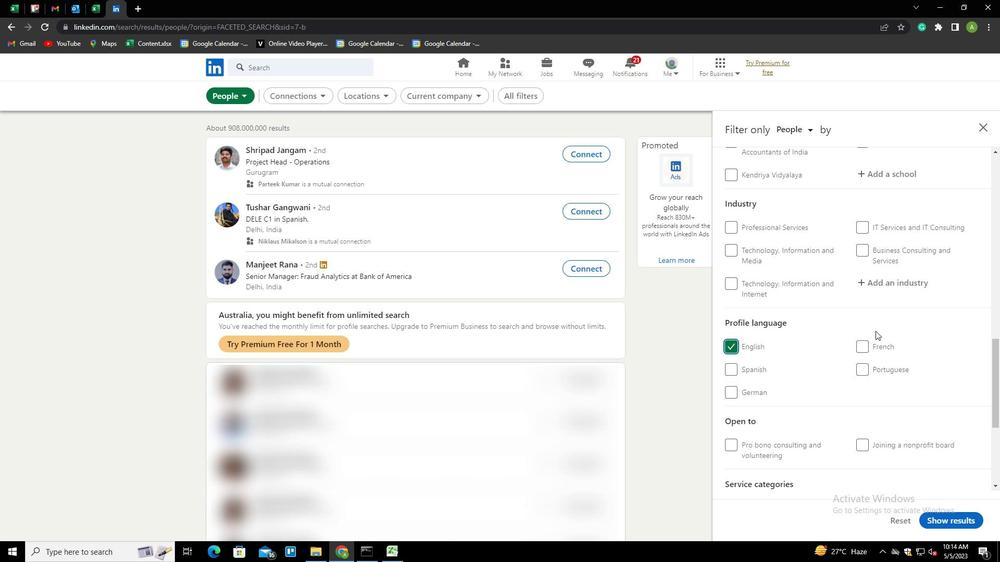 
Action: Mouse scrolled (875, 331) with delta (0, 0)
Screenshot: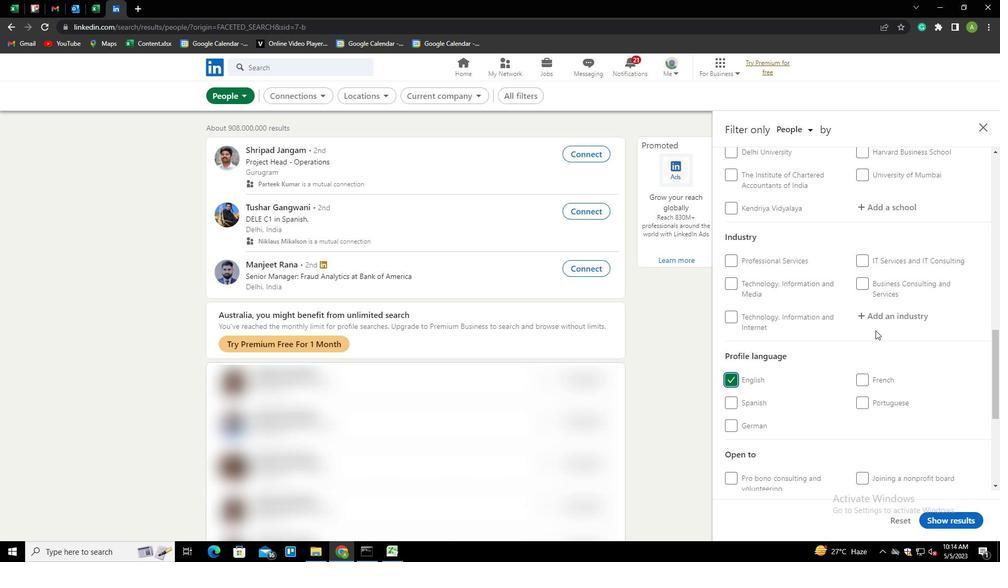 
Action: Mouse scrolled (875, 331) with delta (0, 0)
Screenshot: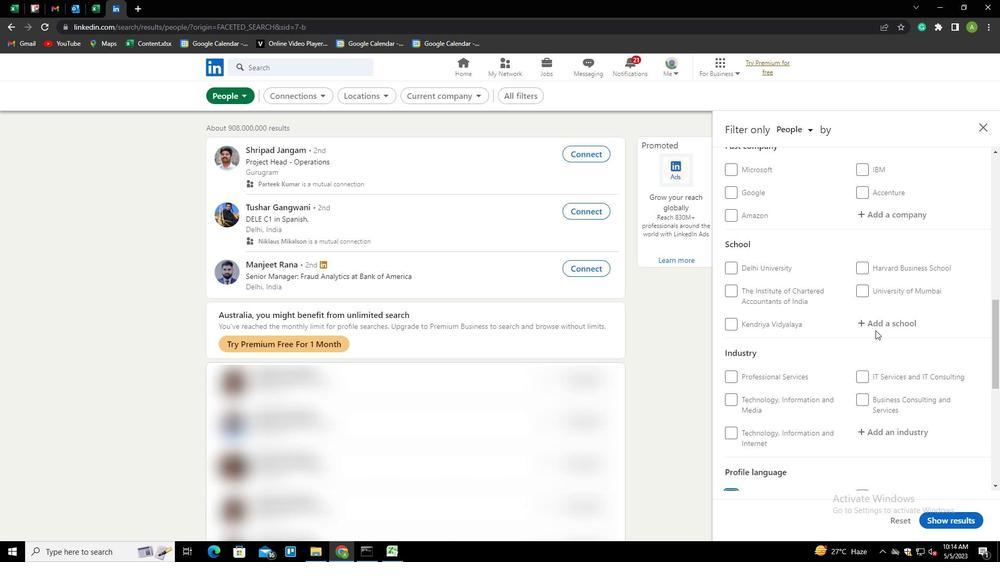 
Action: Mouse scrolled (875, 331) with delta (0, 0)
Screenshot: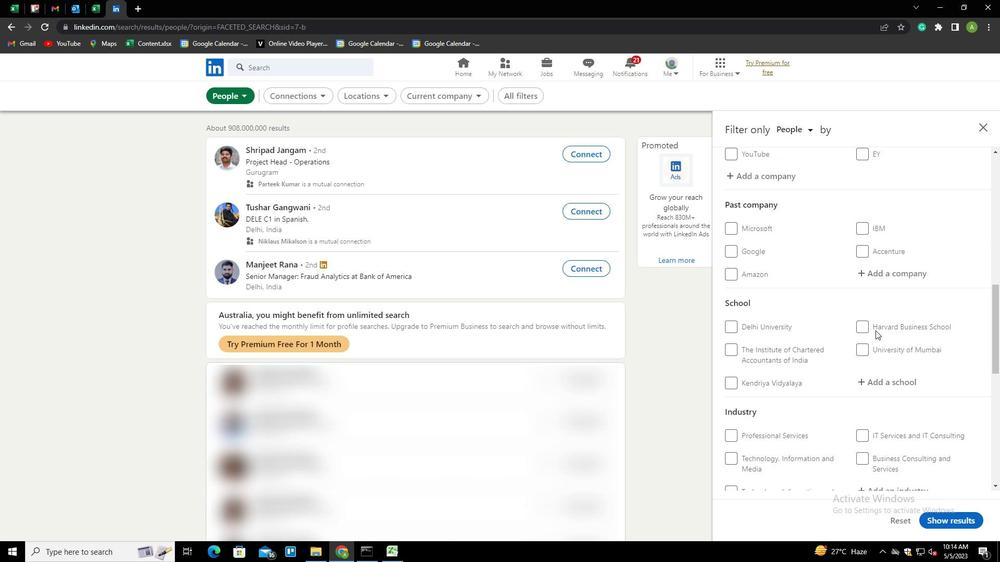 
Action: Mouse scrolled (875, 331) with delta (0, 0)
Screenshot: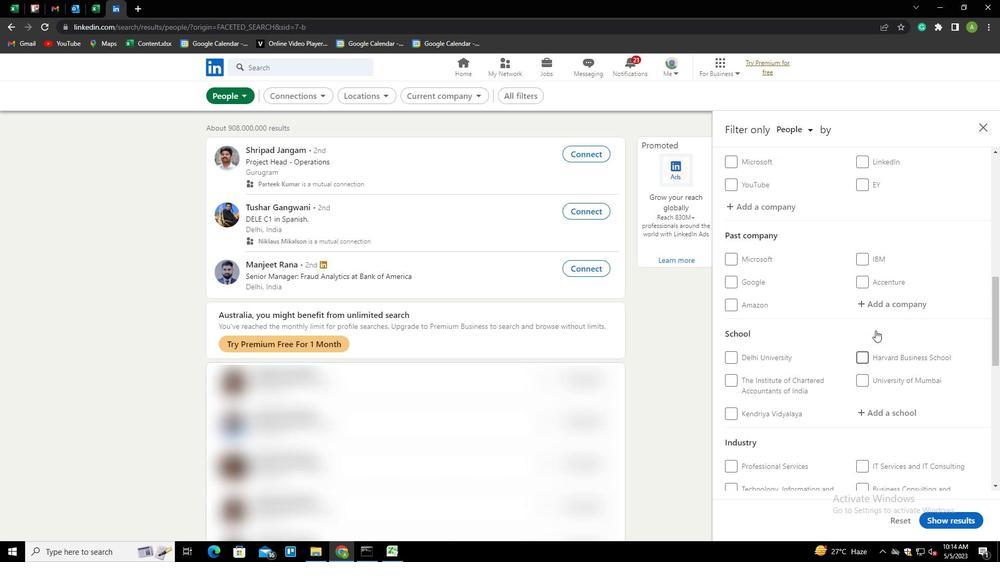 
Action: Mouse scrolled (875, 330) with delta (0, 0)
Screenshot: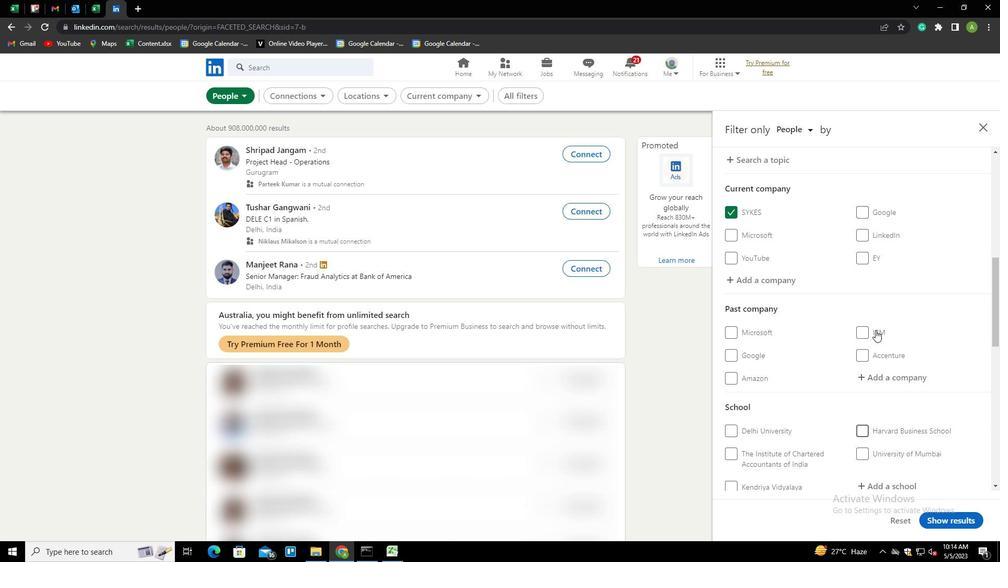 
Action: Mouse scrolled (875, 330) with delta (0, 0)
Screenshot: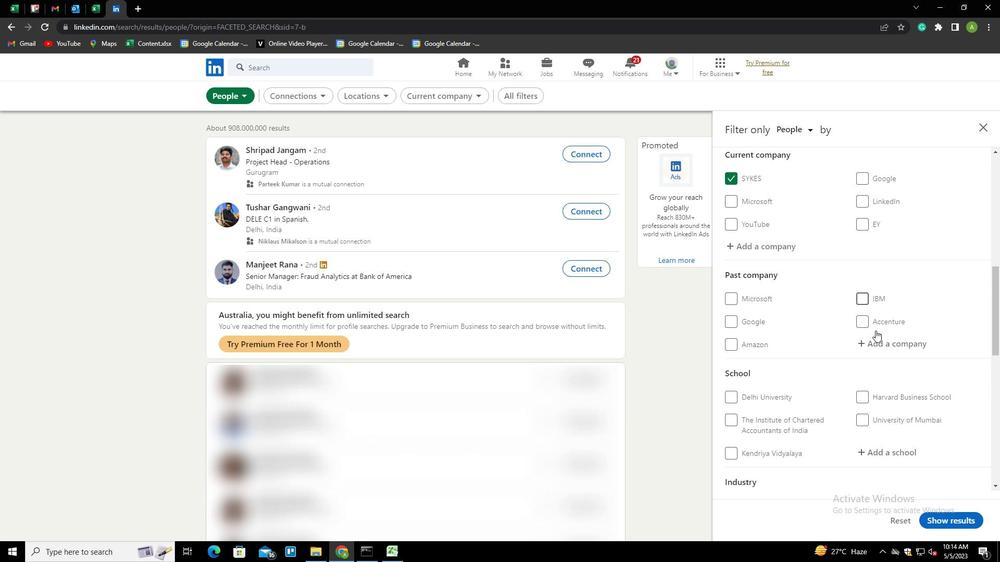 
Action: Mouse scrolled (875, 330) with delta (0, 0)
Screenshot: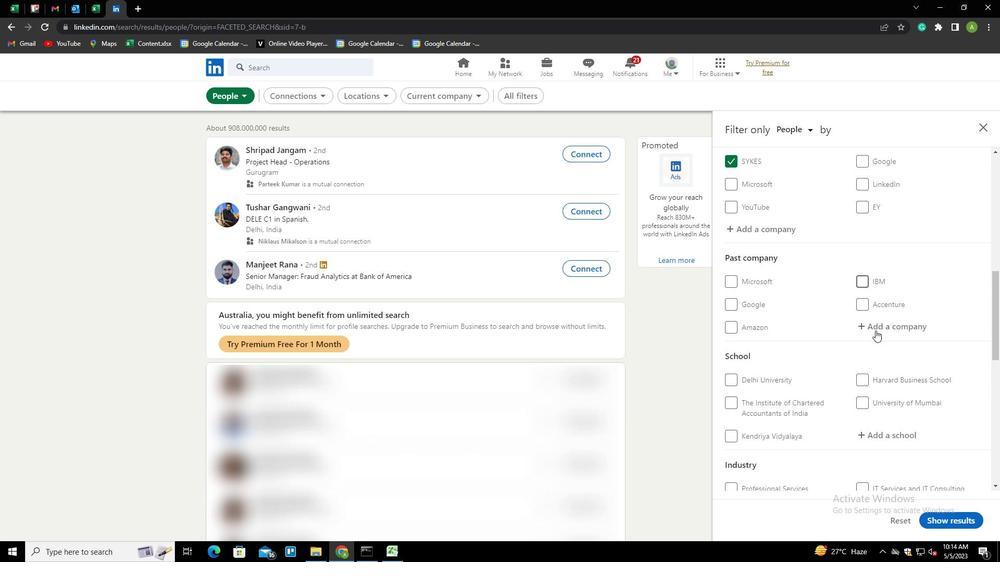 
Action: Mouse scrolled (875, 330) with delta (0, 0)
Screenshot: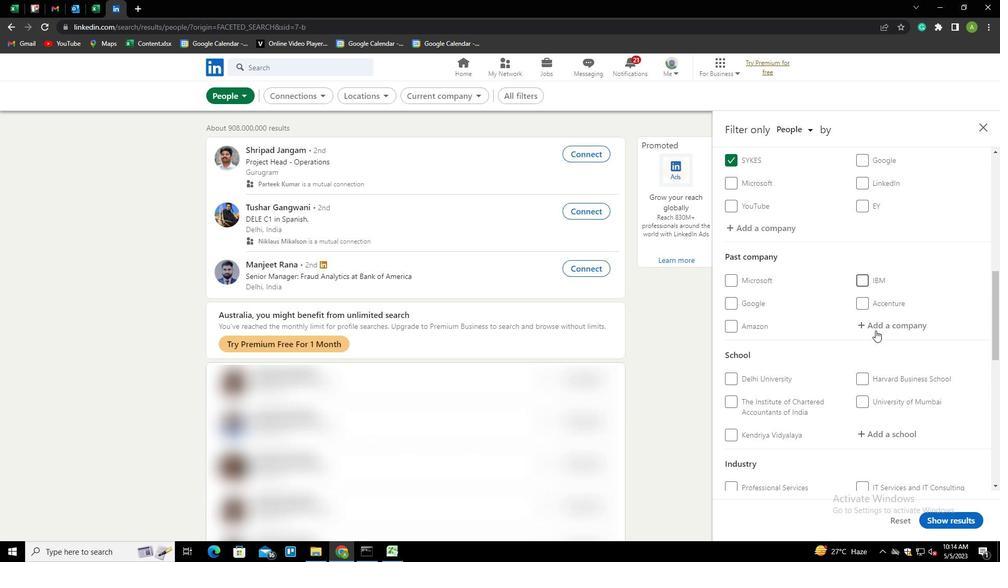 
Action: Mouse moved to (875, 330)
Screenshot: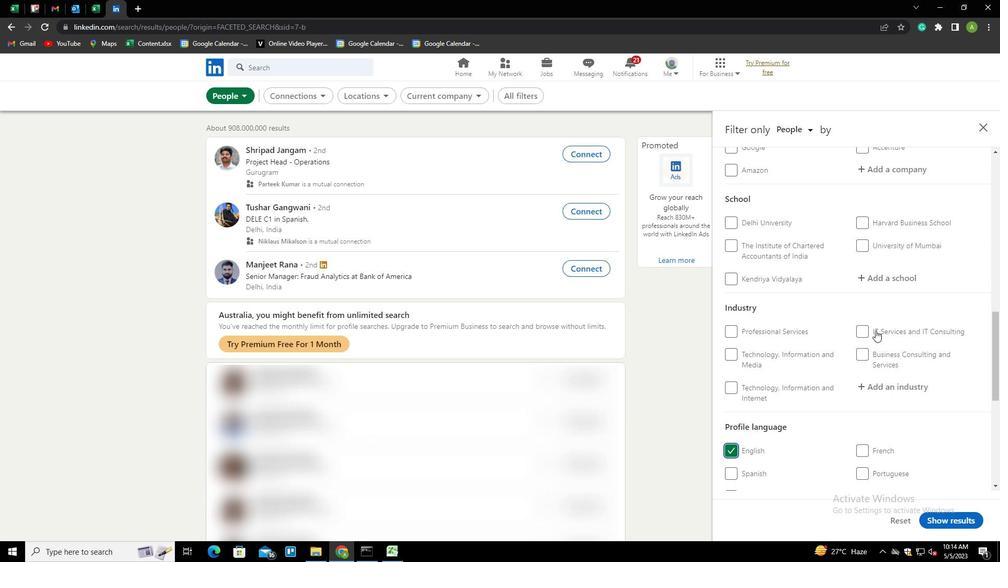 
Action: Mouse scrolled (875, 330) with delta (0, 0)
Screenshot: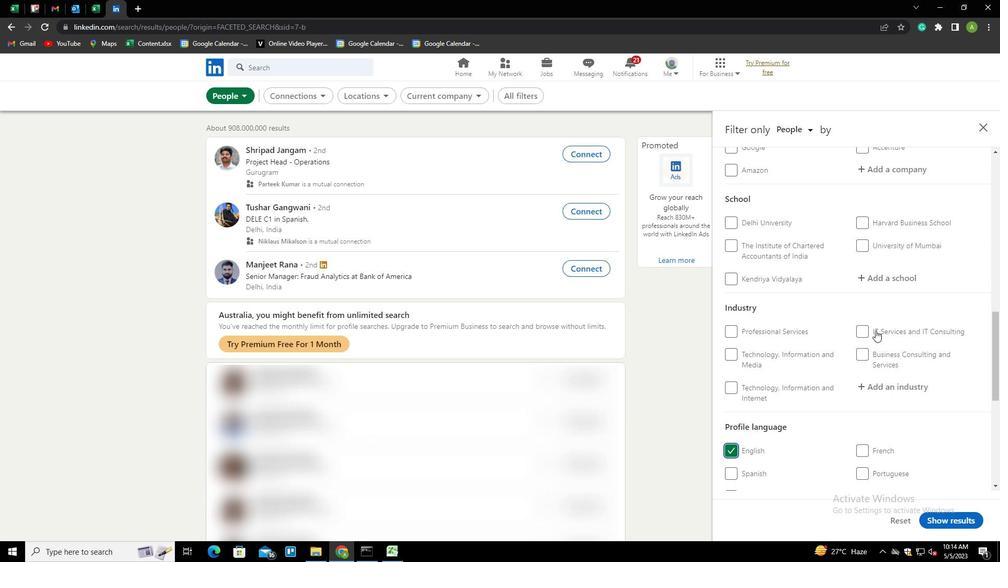 
Action: Mouse scrolled (875, 330) with delta (0, 0)
Screenshot: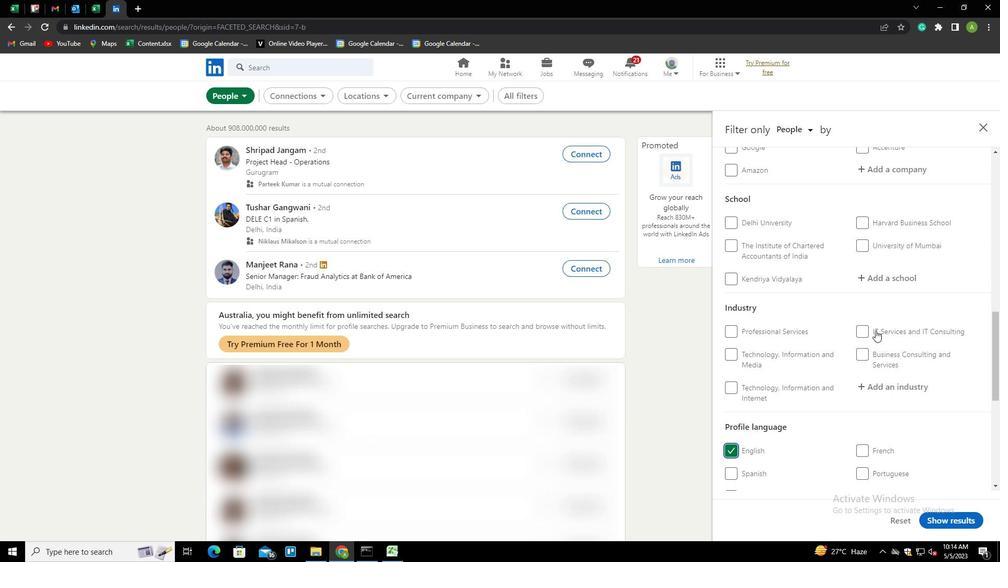 
Action: Mouse moved to (875, 330)
Screenshot: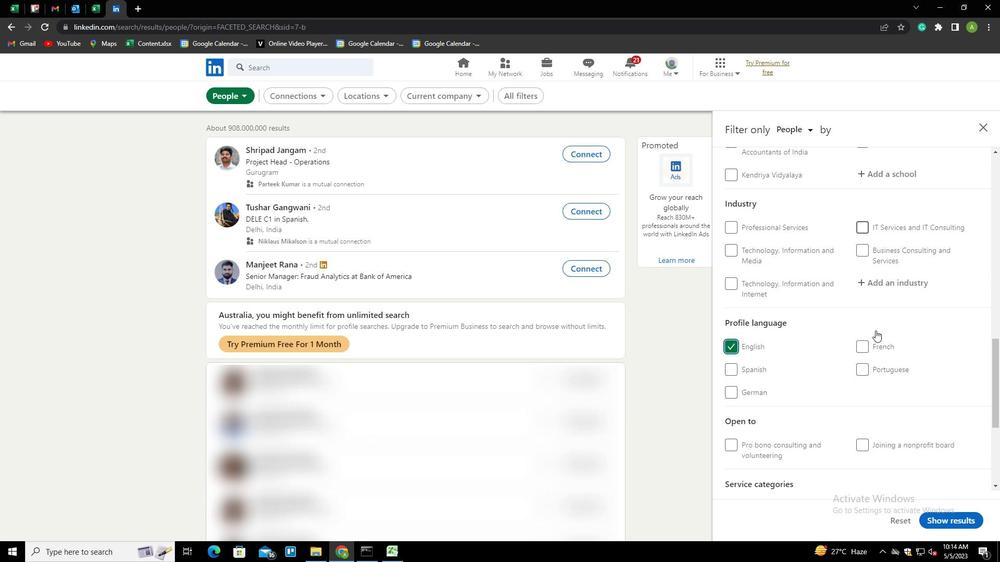 
Action: Mouse scrolled (875, 331) with delta (0, 0)
Screenshot: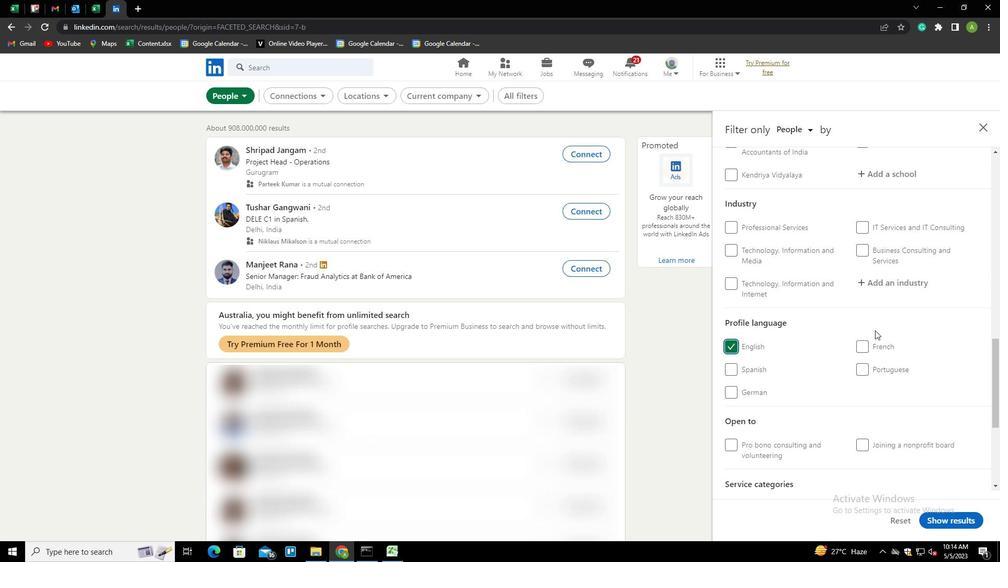 
Action: Mouse scrolled (875, 331) with delta (0, 0)
Screenshot: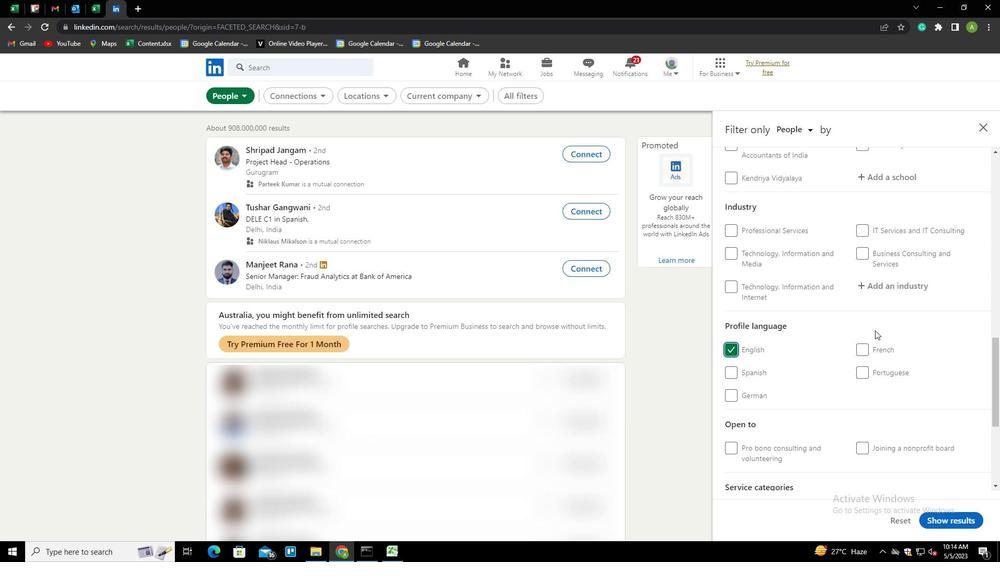 
Action: Mouse scrolled (875, 331) with delta (0, 0)
Screenshot: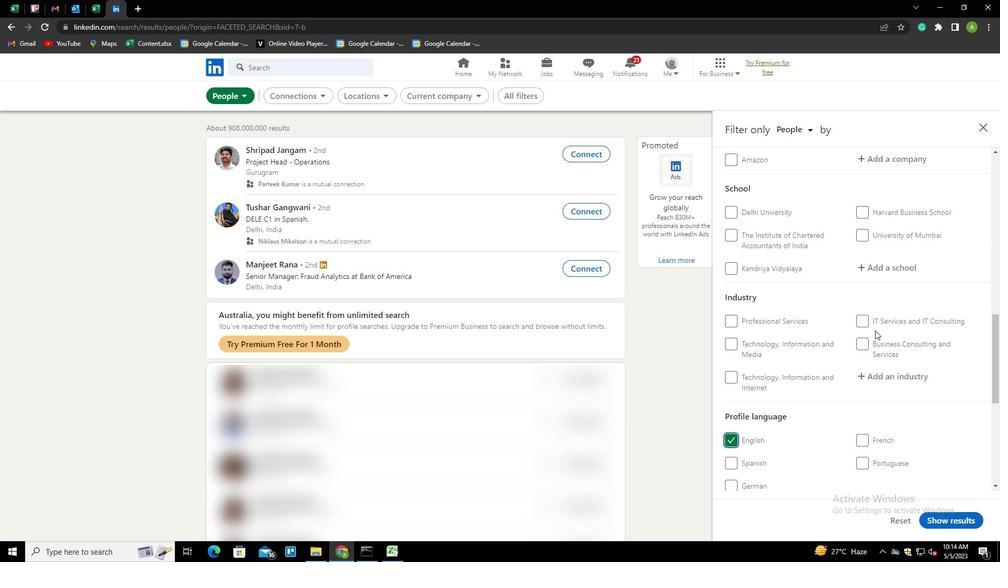
Action: Mouse scrolled (875, 331) with delta (0, 0)
Screenshot: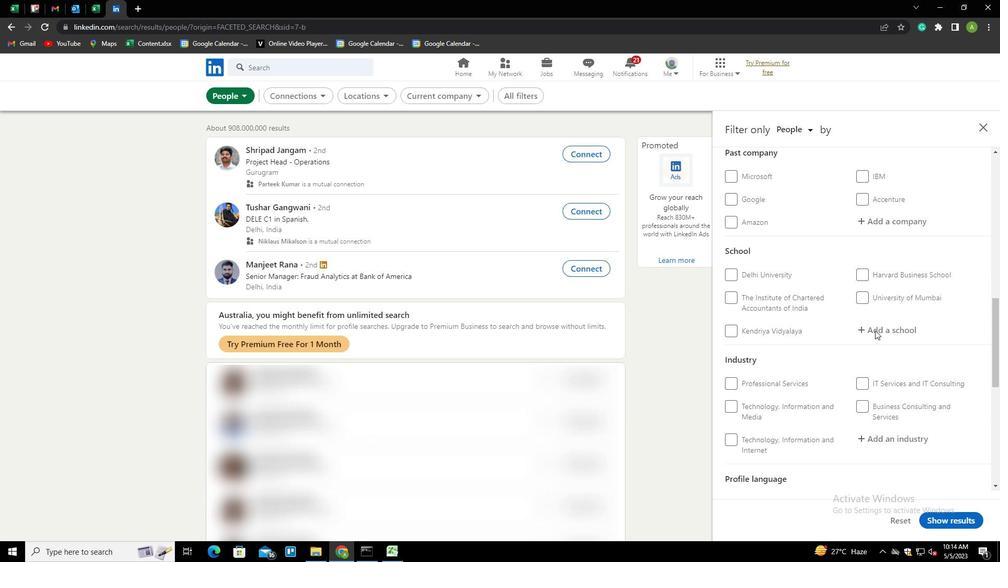 
Action: Mouse scrolled (875, 331) with delta (0, 0)
Screenshot: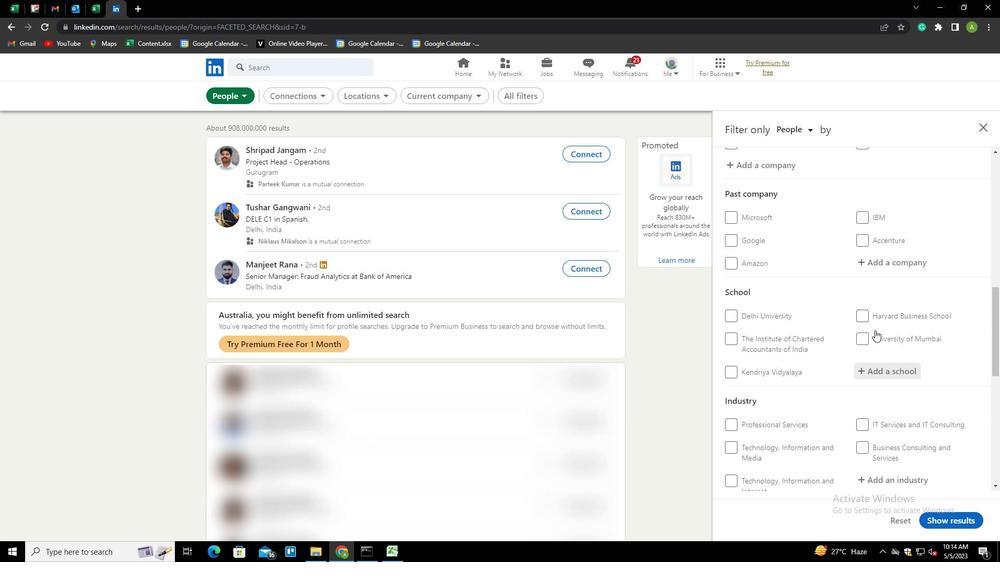 
Action: Mouse scrolled (875, 331) with delta (0, 0)
Screenshot: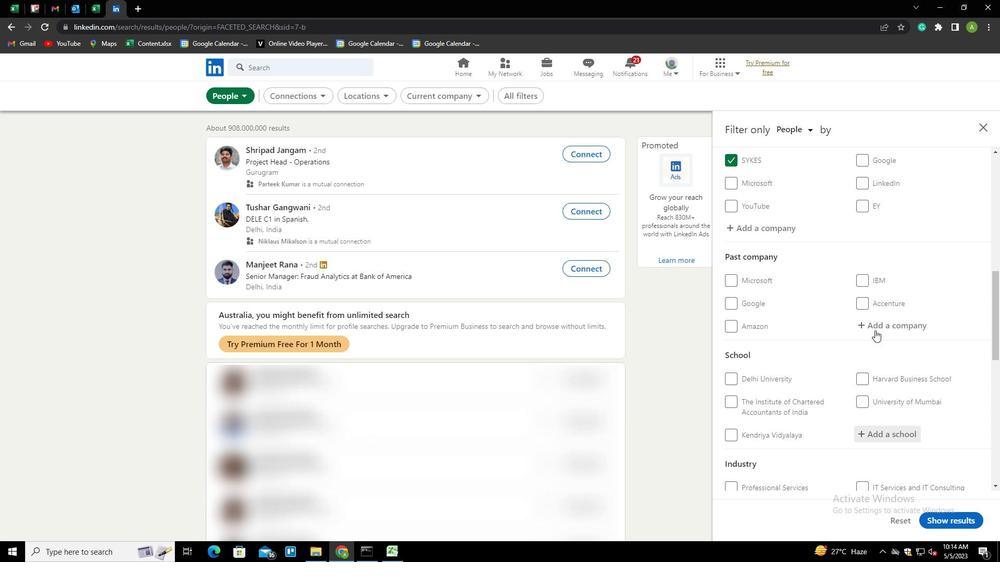 
Action: Mouse moved to (871, 373)
Screenshot: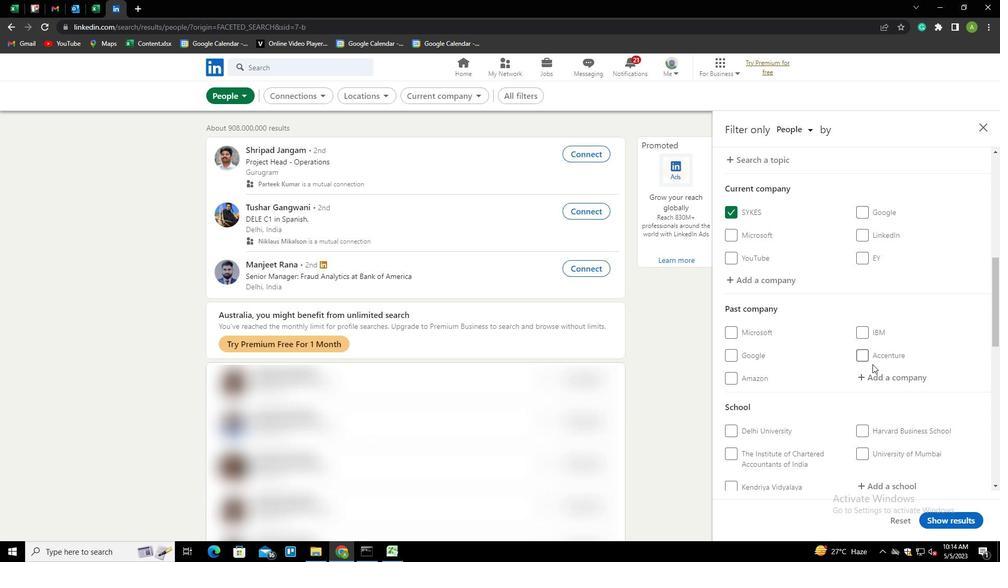
Action: Mouse scrolled (871, 372) with delta (0, 0)
Screenshot: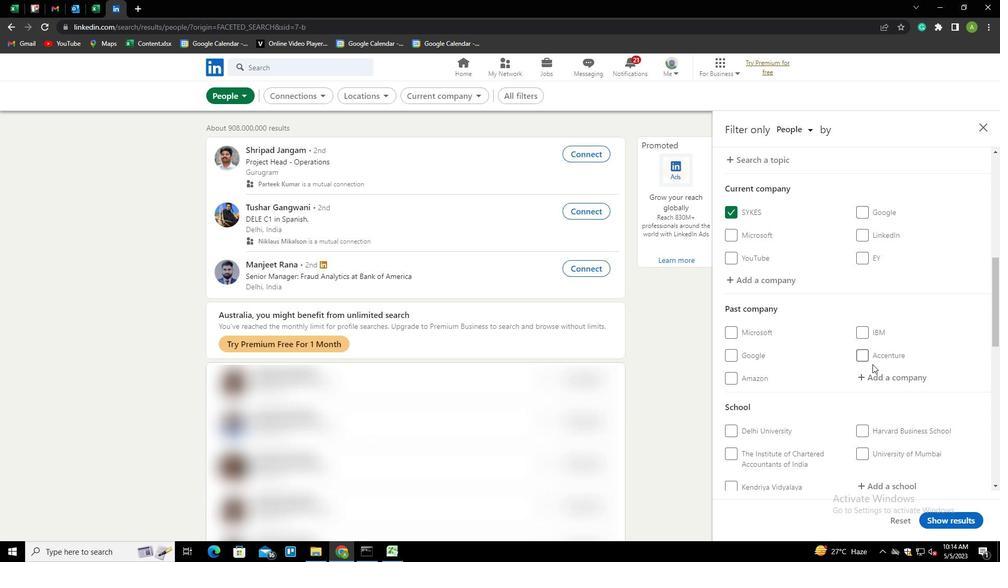 
Action: Mouse moved to (871, 373)
Screenshot: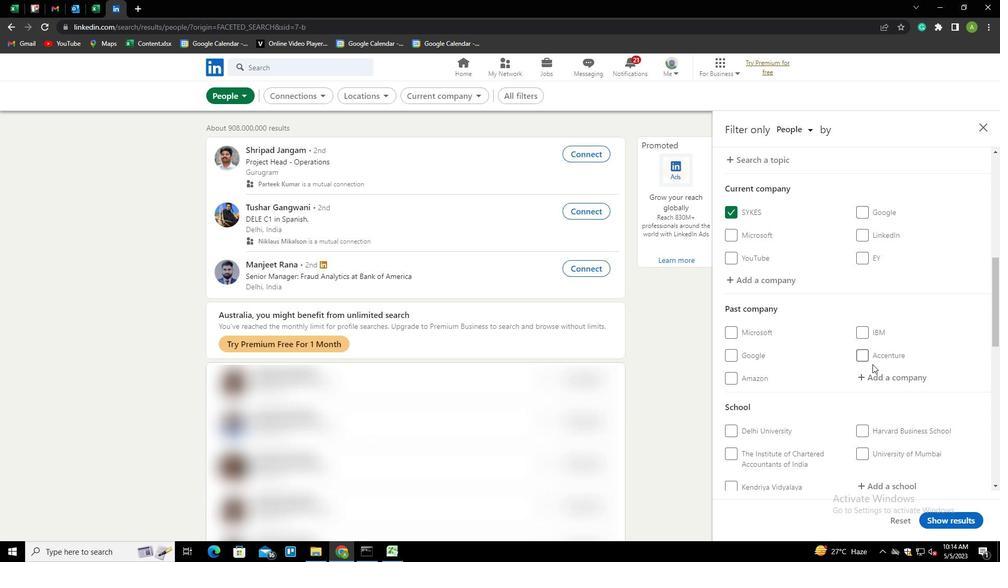 
Action: Mouse scrolled (871, 373) with delta (0, 0)
Screenshot: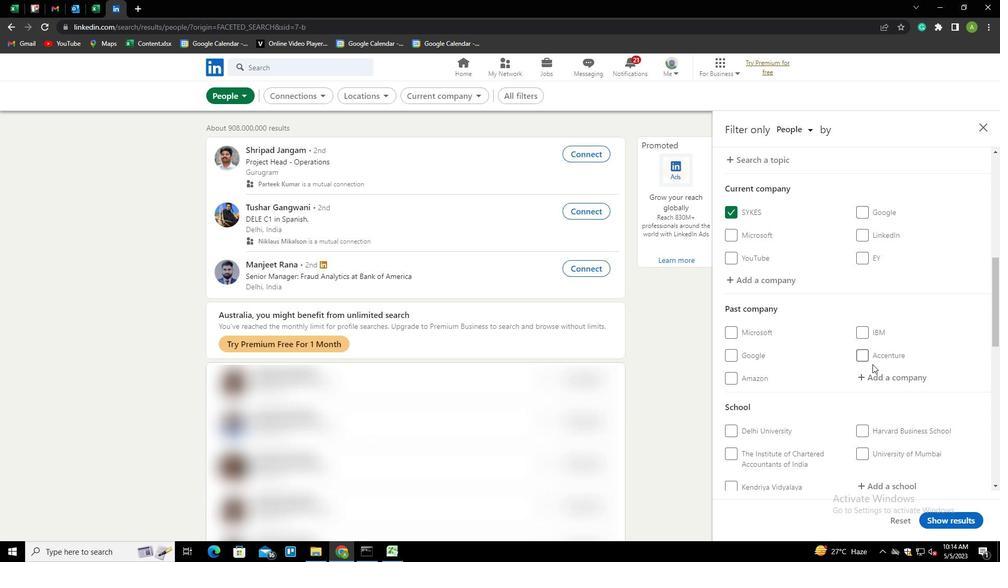 
Action: Mouse moved to (873, 393)
Screenshot: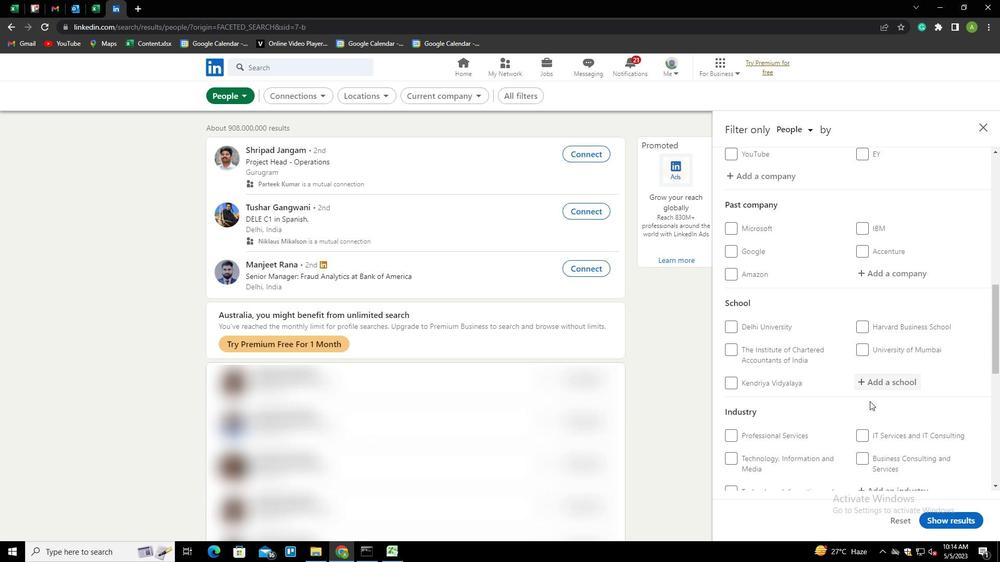 
Action: Mouse pressed left at (873, 393)
Screenshot: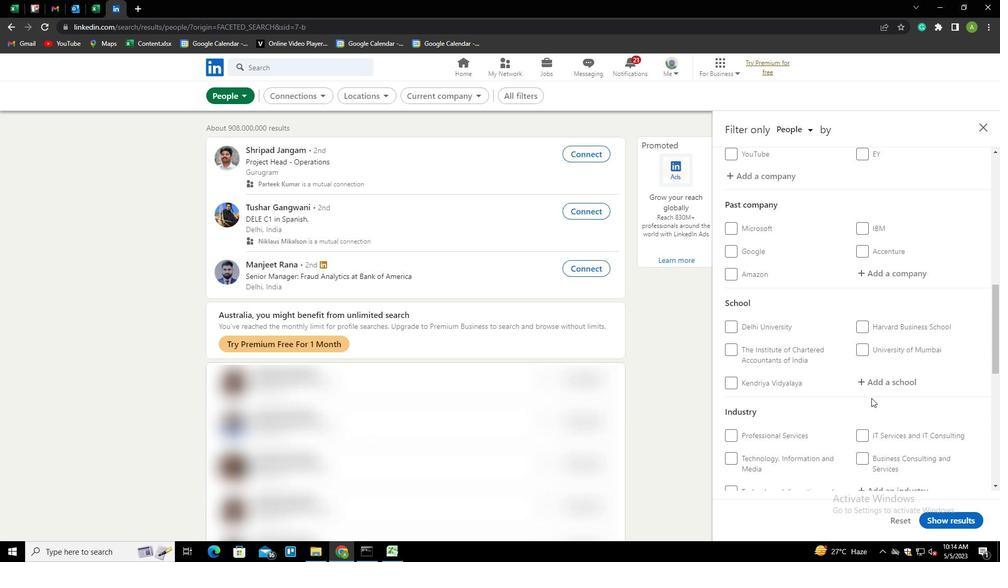 
Action: Mouse moved to (875, 383)
Screenshot: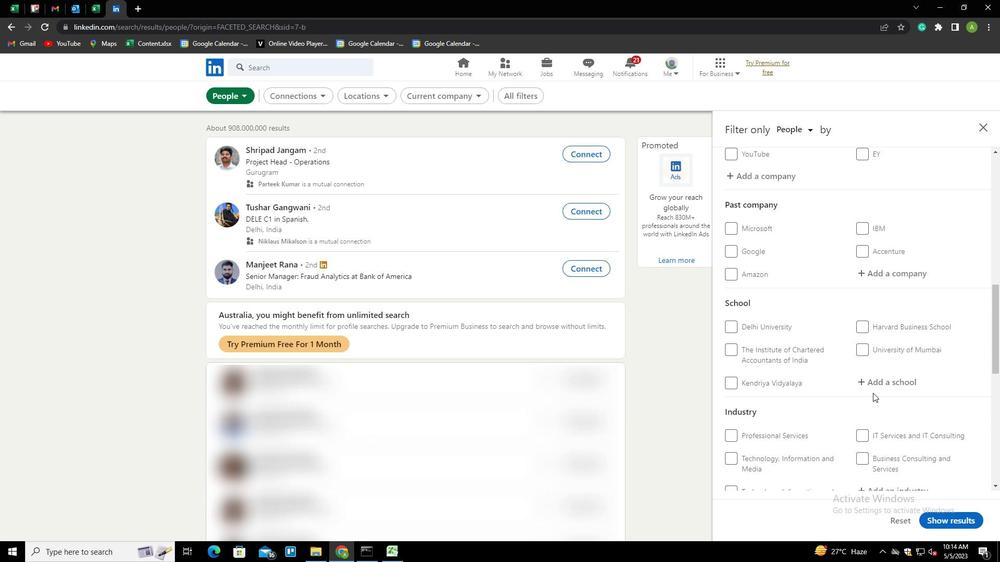 
Action: Mouse pressed left at (875, 383)
Screenshot: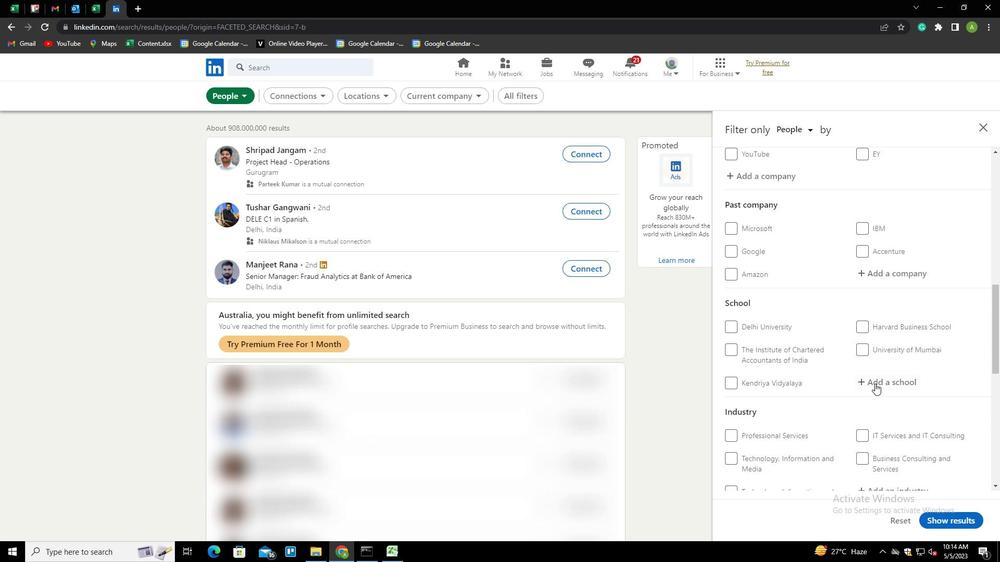 
Action: Key pressed <Key.shift><Key.shift><Key.shift><Key.shift><Key.shift><Key.shift><Key.shift><Key.shift><Key.shift><Key.shift><Key.shift><Key.shift><Key.shift><Key.shift><Key.shift><Key.shift><Key.shift><Key.shift>SR<Key.backspace>T.<Key.space><Key.shift><Key.shift><Key.shift><Key.shift><Key.shift><Key.shift><Key.shift><Key.shift><Key.shift><Key.shift><Key.shift><Key.shift><Key.shift>XAVIER'S<Key.space><Key.shift>COLLEGE<Key.down><Key.enter>
Screenshot: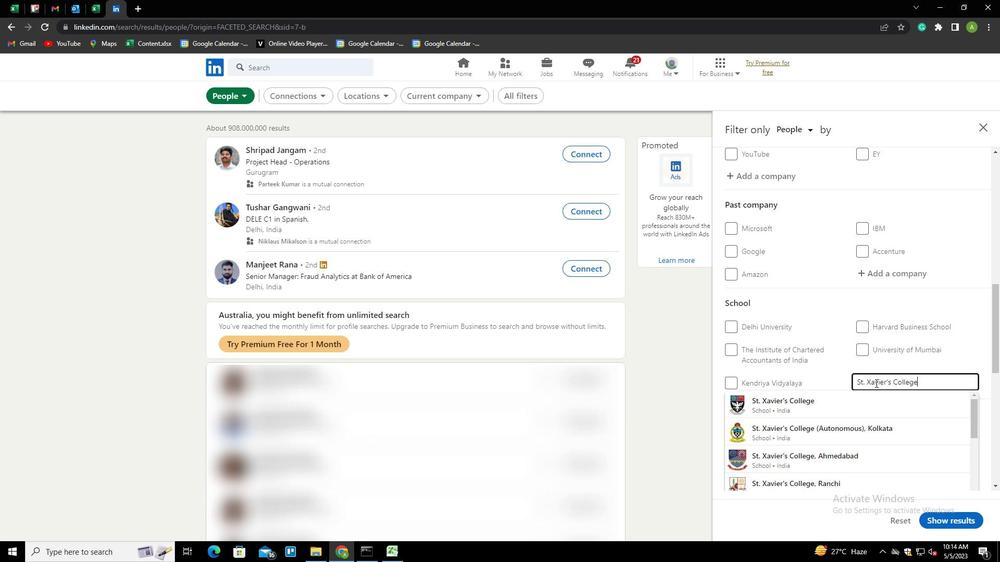 
Action: Mouse scrolled (875, 382) with delta (0, 0)
Screenshot: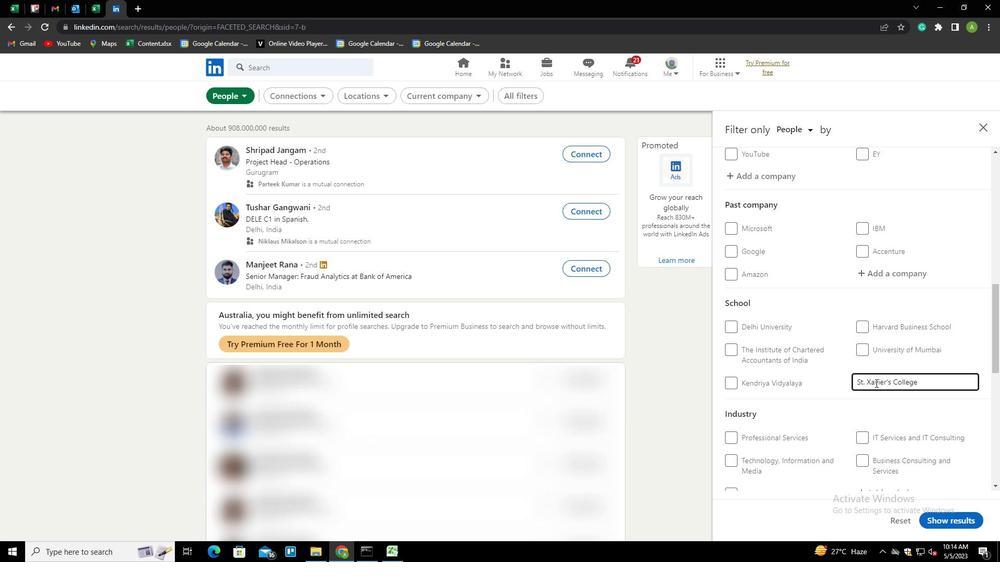 
Action: Mouse scrolled (875, 382) with delta (0, 0)
Screenshot: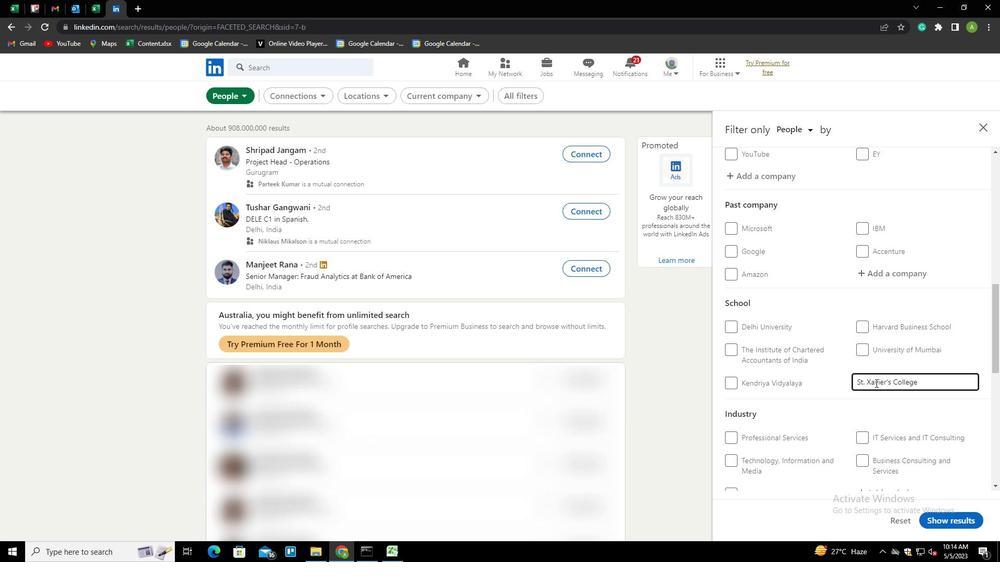 
Action: Mouse scrolled (875, 382) with delta (0, 0)
Screenshot: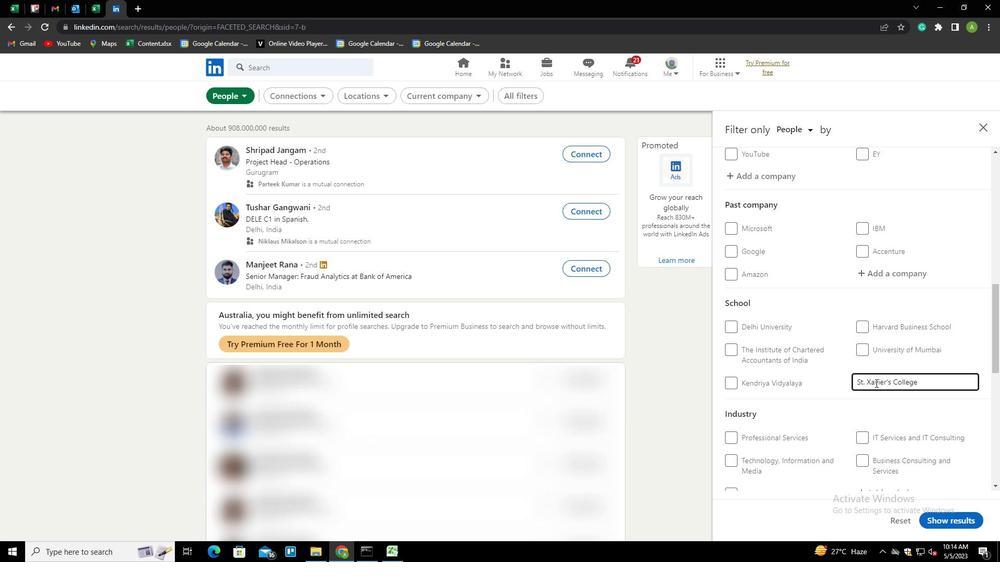 
Action: Mouse scrolled (875, 382) with delta (0, 0)
Screenshot: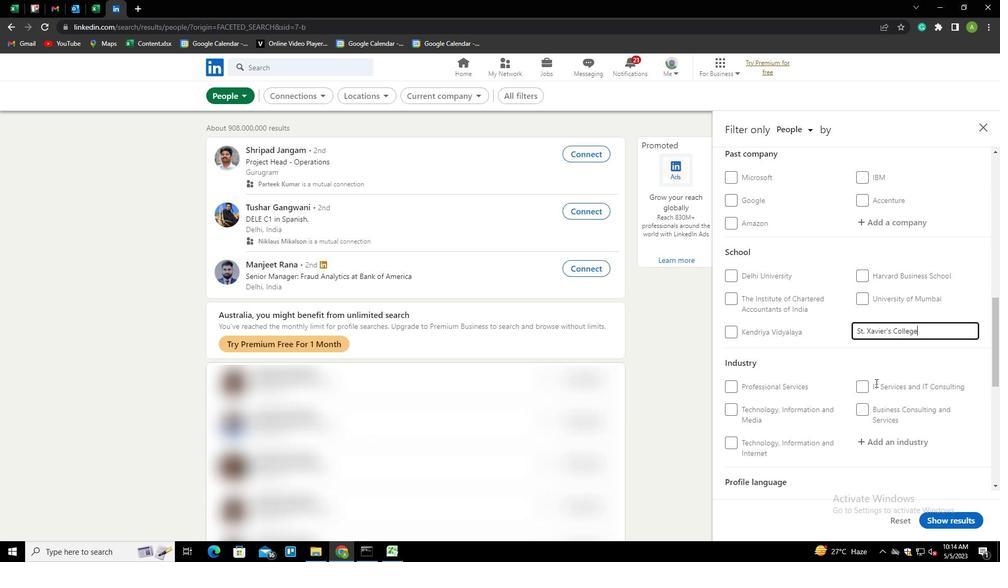 
Action: Mouse moved to (889, 284)
Screenshot: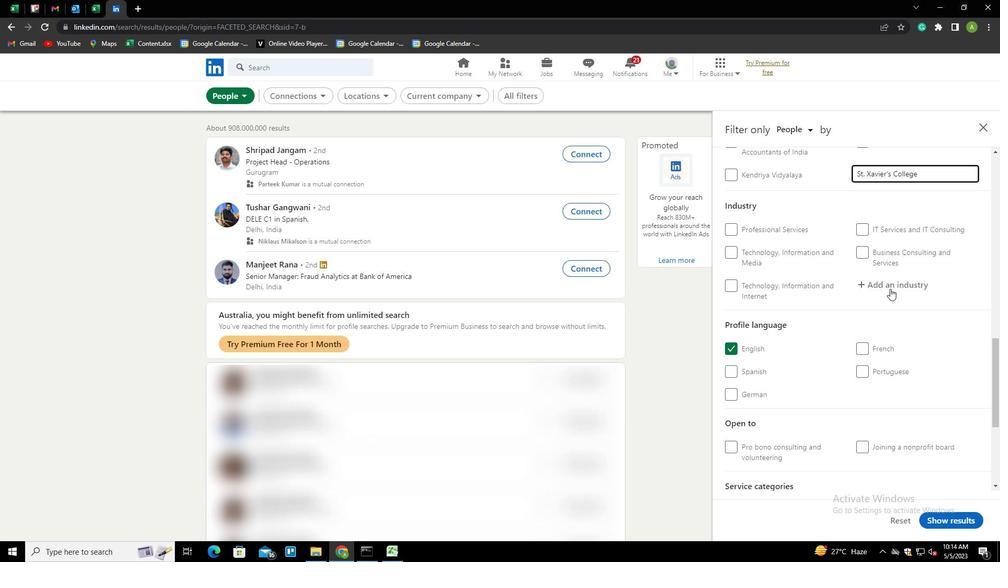 
Action: Mouse pressed left at (889, 284)
Screenshot: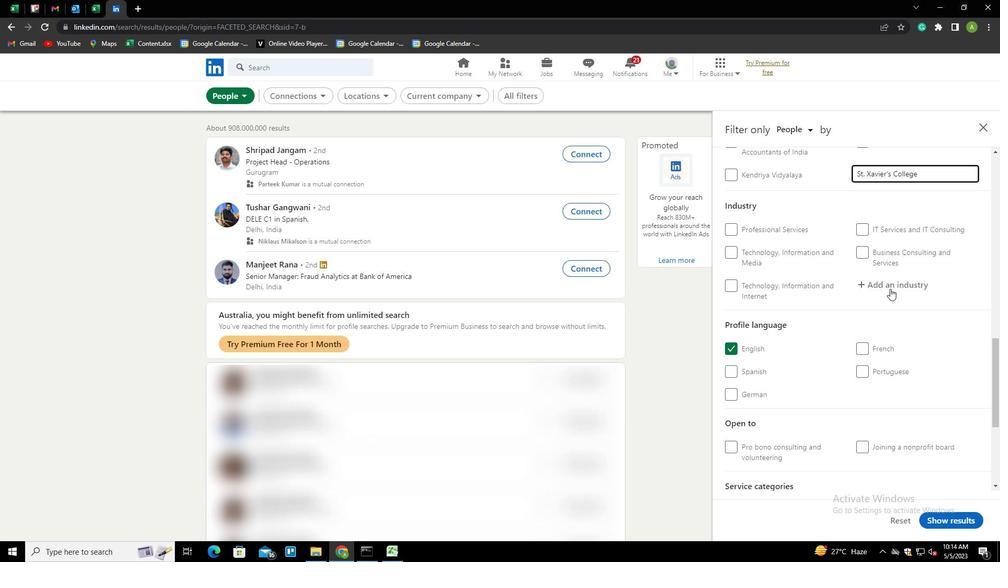 
Action: Key pressed <Key.shift>COLLEE<Key.backspace>CTIONS<Key.backspace><Key.space><Key.shift>AGENCIS<Key.backspace>ES<Key.down><Key.enter>
Screenshot: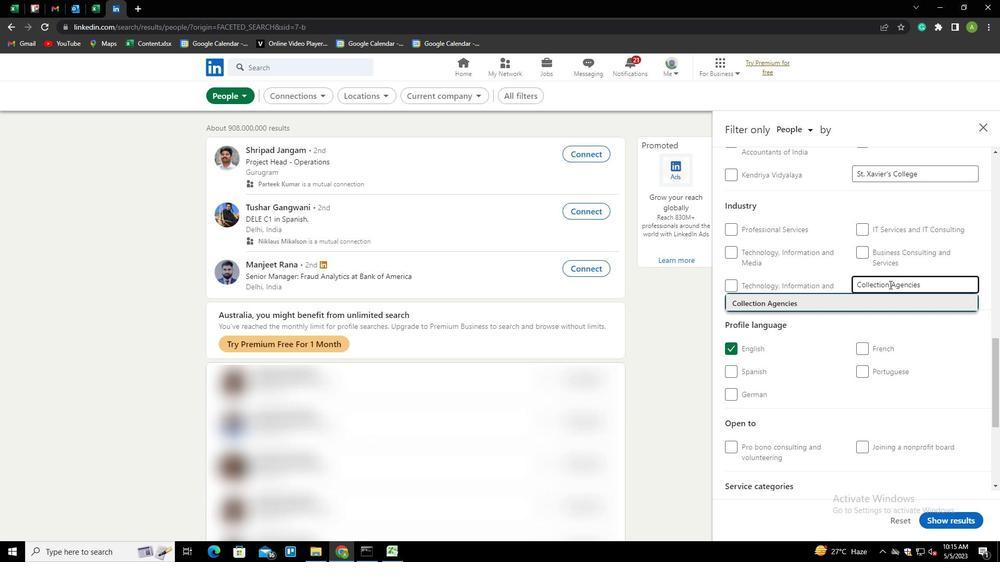 
Action: Mouse scrolled (889, 284) with delta (0, 0)
Screenshot: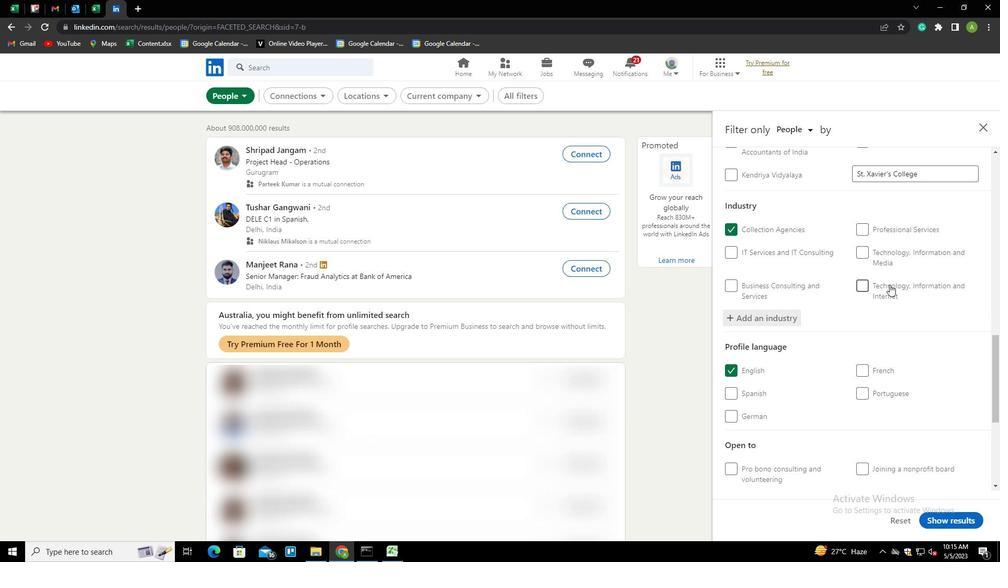 
Action: Mouse scrolled (889, 284) with delta (0, 0)
Screenshot: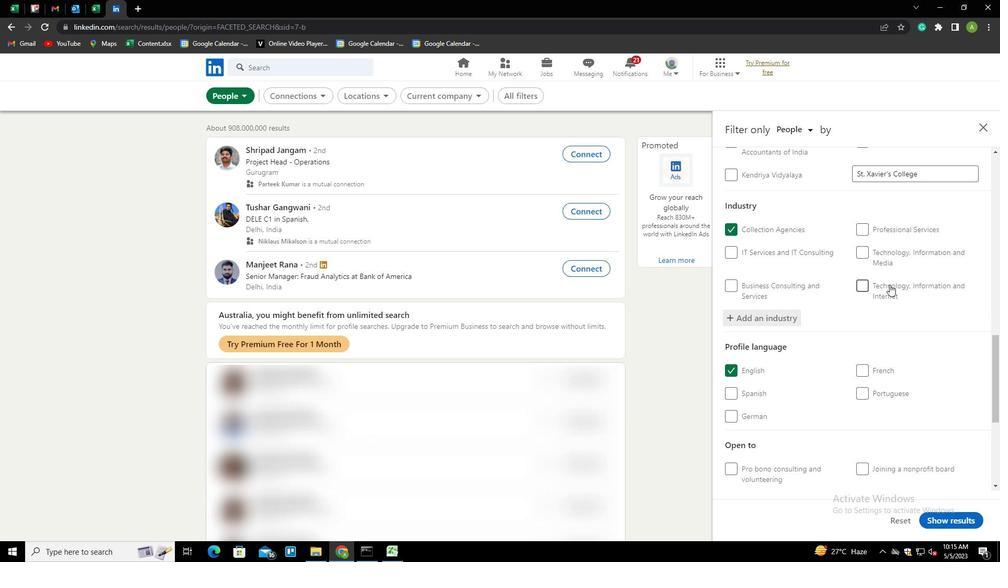 
Action: Mouse scrolled (889, 284) with delta (0, 0)
Screenshot: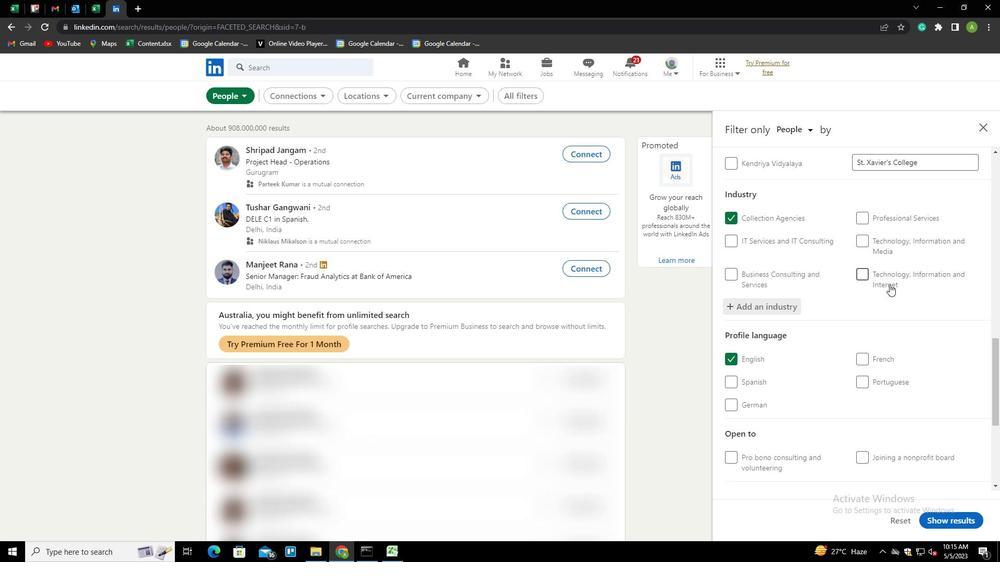 
Action: Mouse scrolled (889, 284) with delta (0, 0)
Screenshot: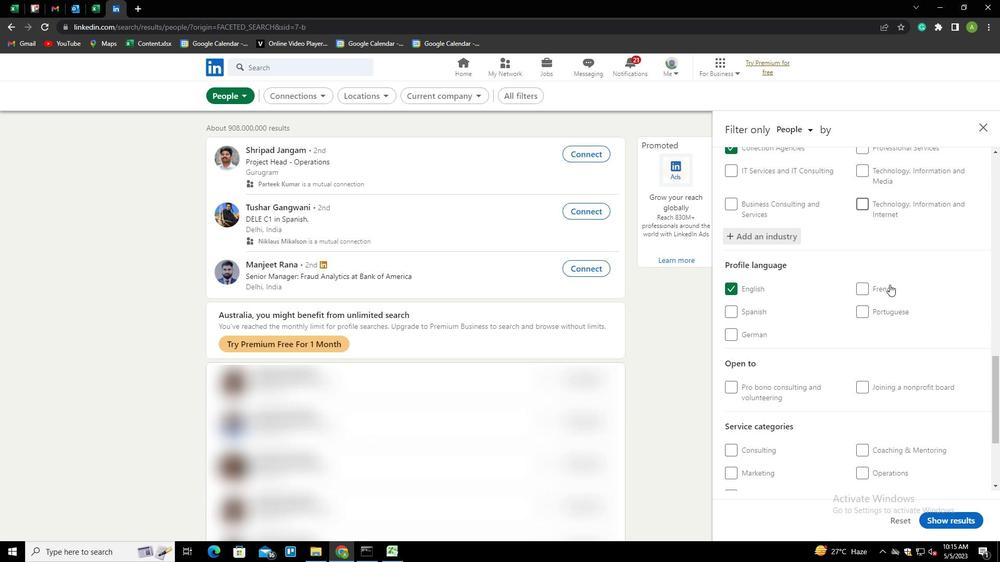 
Action: Mouse scrolled (889, 284) with delta (0, 0)
Screenshot: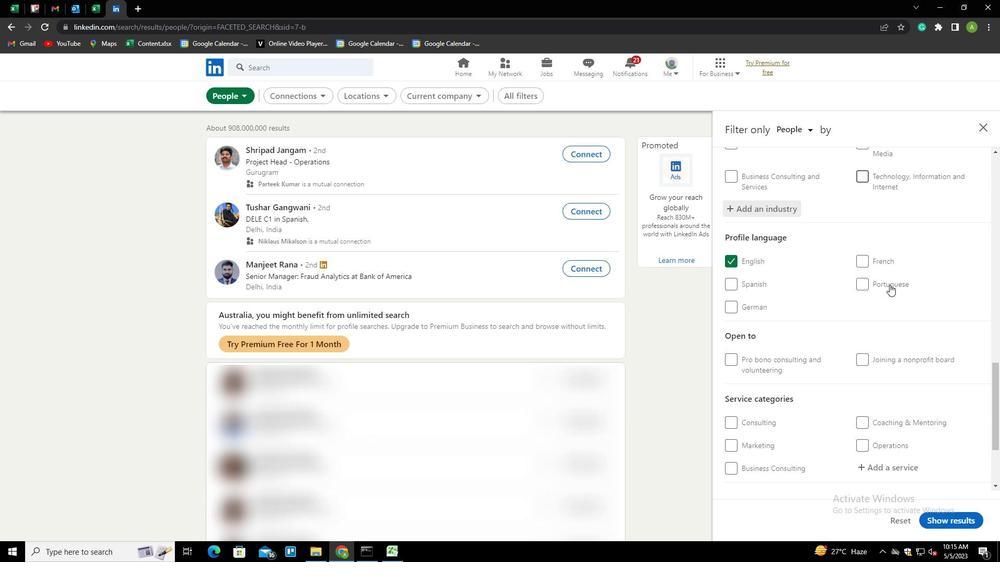 
Action: Mouse scrolled (889, 284) with delta (0, 0)
Screenshot: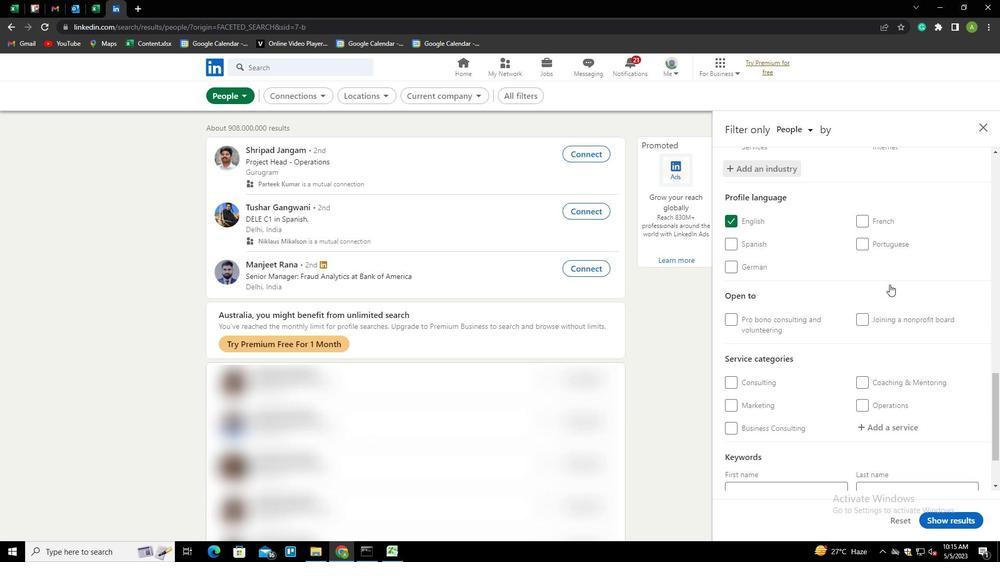 
Action: Mouse scrolled (889, 284) with delta (0, 0)
Screenshot: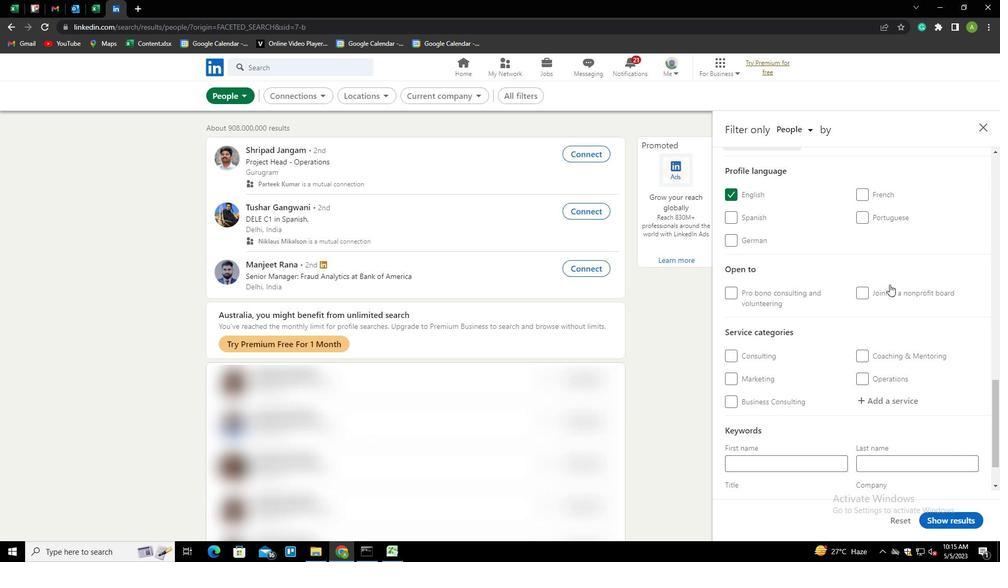 
Action: Mouse moved to (876, 348)
Screenshot: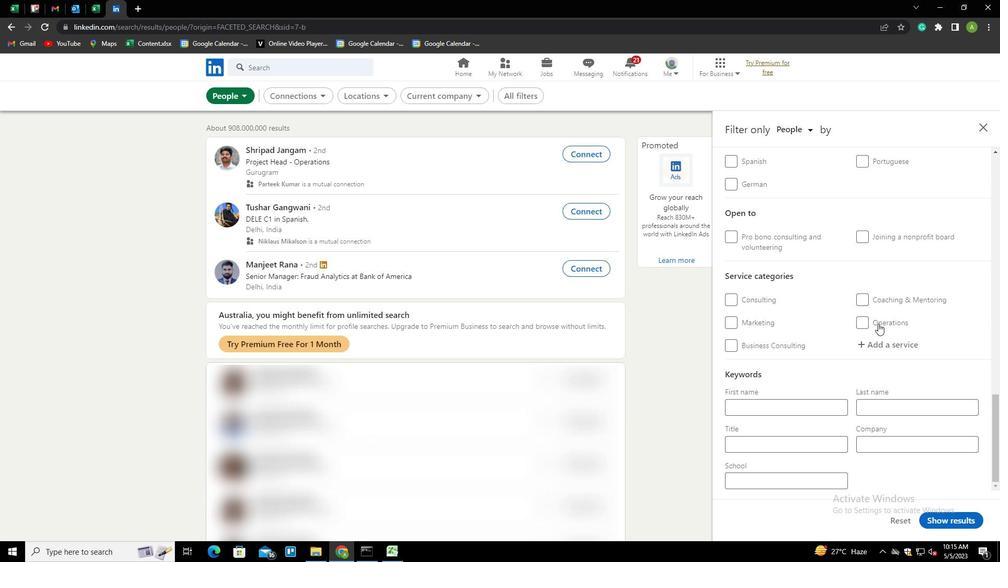 
Action: Mouse pressed left at (876, 348)
Screenshot: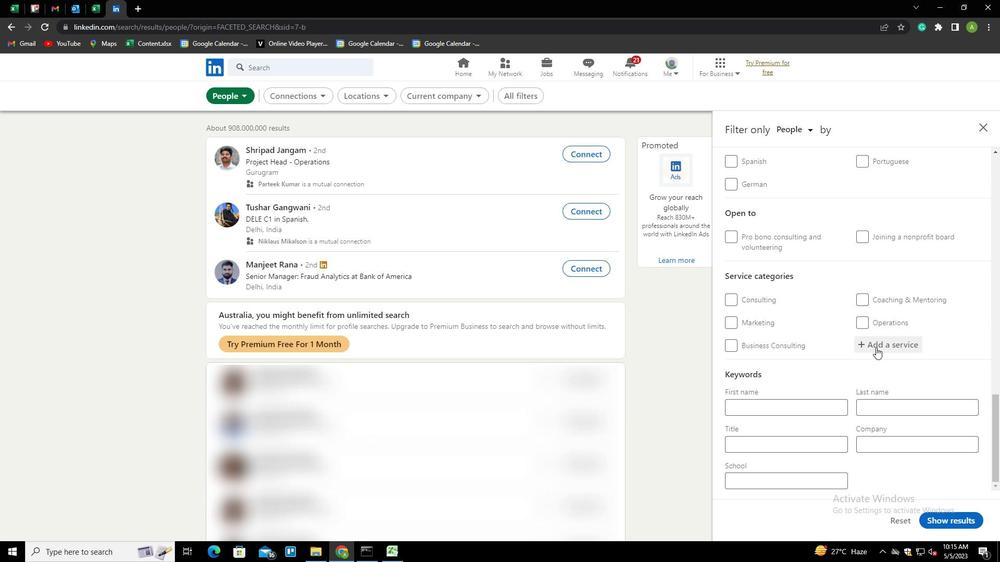 
Action: Key pressed <Key.shift><Key.shift><Key.shift><Key.shift><Key.shift><Key.shift><Key.shift><Key.shift><Key.shift><Key.shift><Key.shift><Key.shift><Key.shift><Key.shift><Key.shift><Key.shift><Key.shift><Key.shift><Key.shift><Key.shift><Key.shift><Key.shift><Key.shift><Key.shift><Key.shift><Key.shift><Key.shift><Key.shift><Key.shift><Key.shift><Key.shift><Key.shift><Key.shift>Y<Key.backspace><Key.shift>TYPING<Key.down><Key.enter>
Screenshot: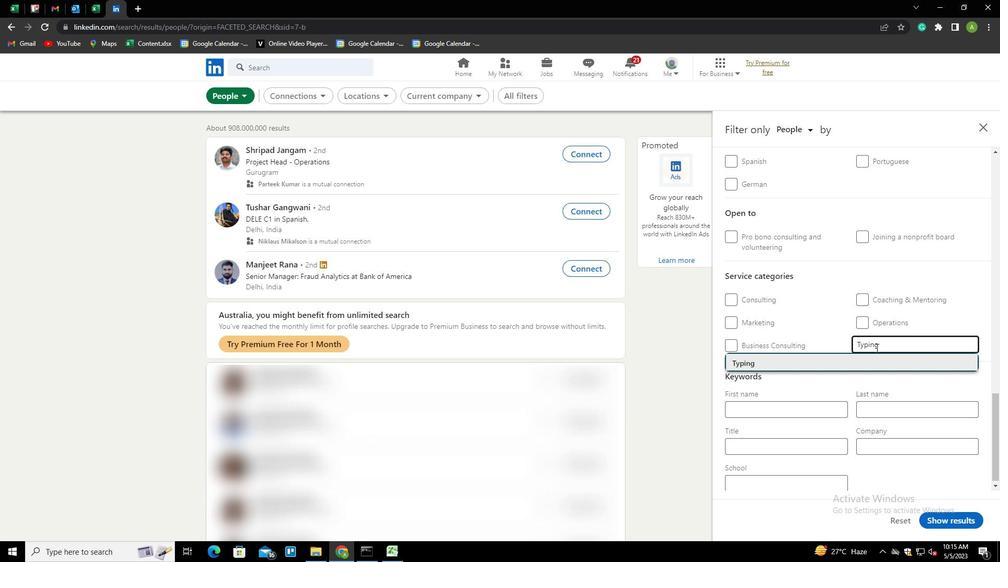 
Action: Mouse scrolled (876, 347) with delta (0, 0)
Screenshot: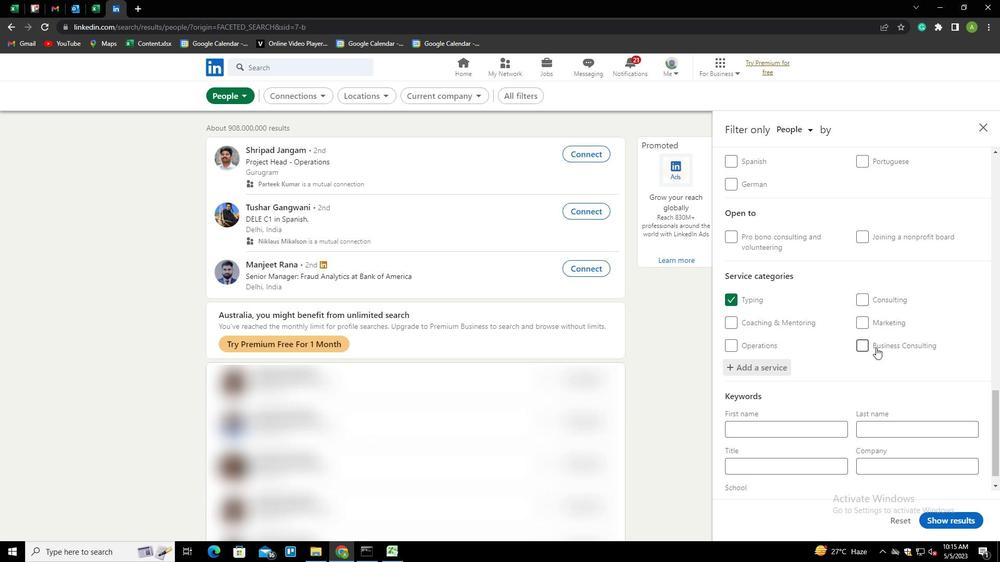 
Action: Mouse scrolled (876, 347) with delta (0, 0)
Screenshot: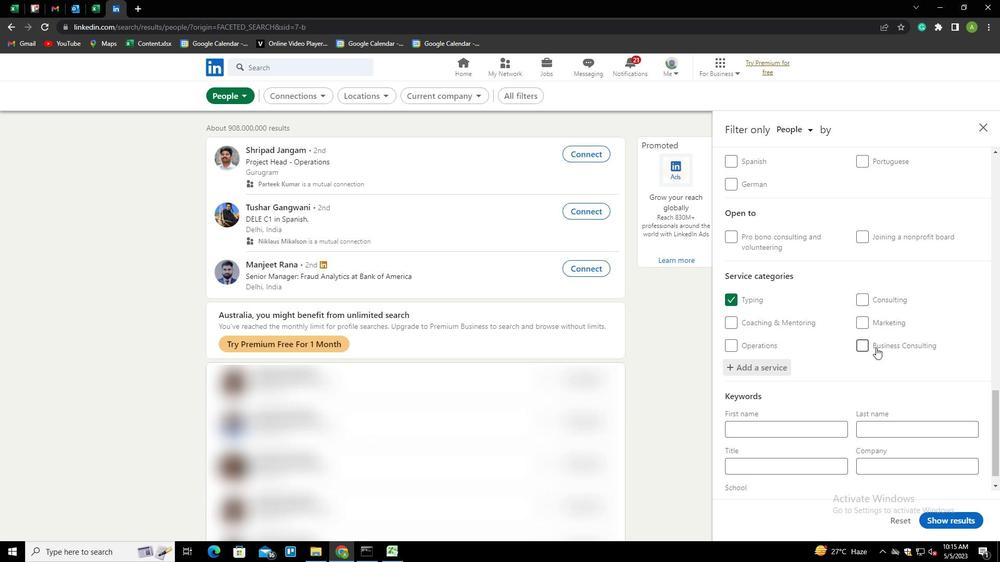 
Action: Mouse scrolled (876, 347) with delta (0, 0)
Screenshot: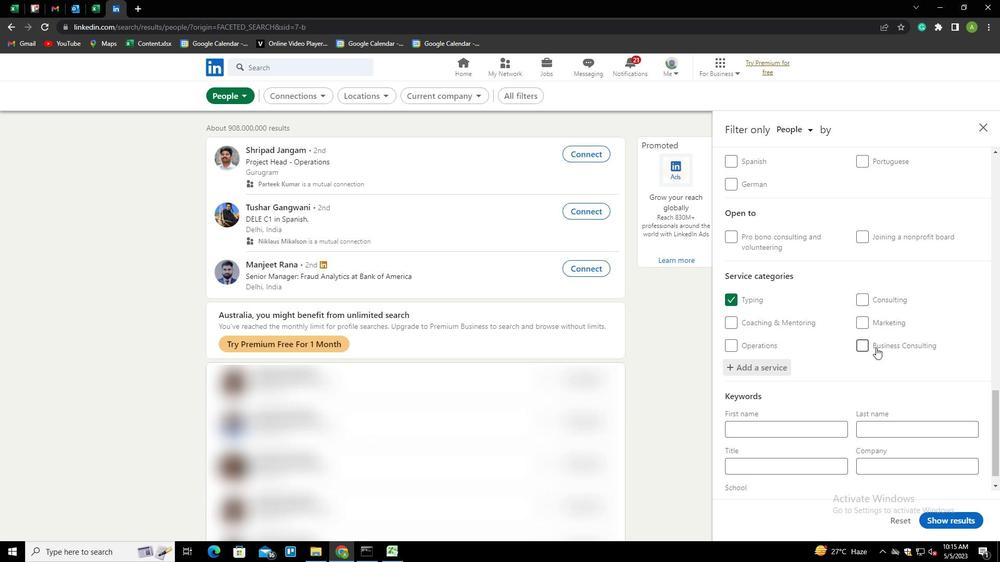 
Action: Mouse scrolled (876, 347) with delta (0, 0)
Screenshot: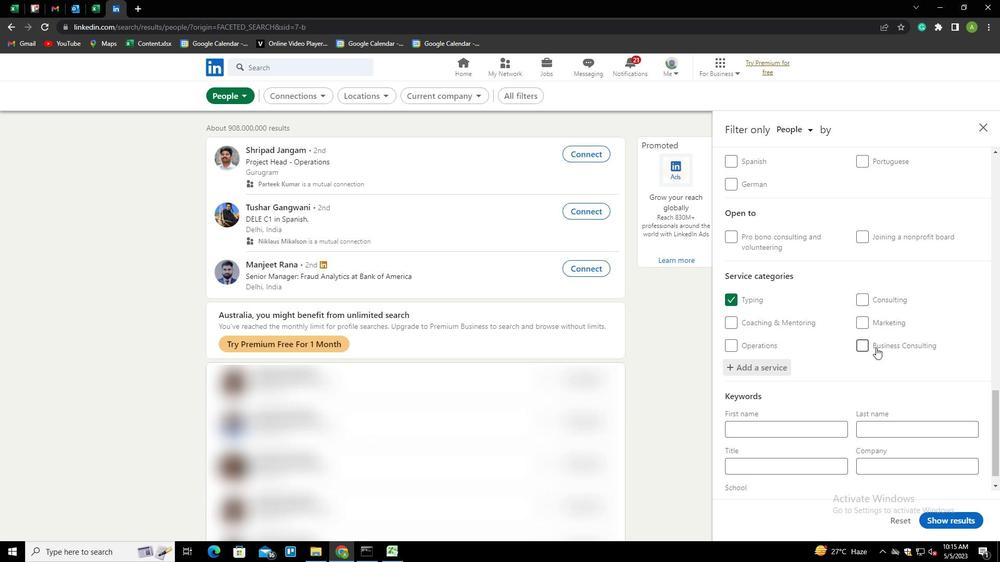 
Action: Mouse scrolled (876, 347) with delta (0, 0)
Screenshot: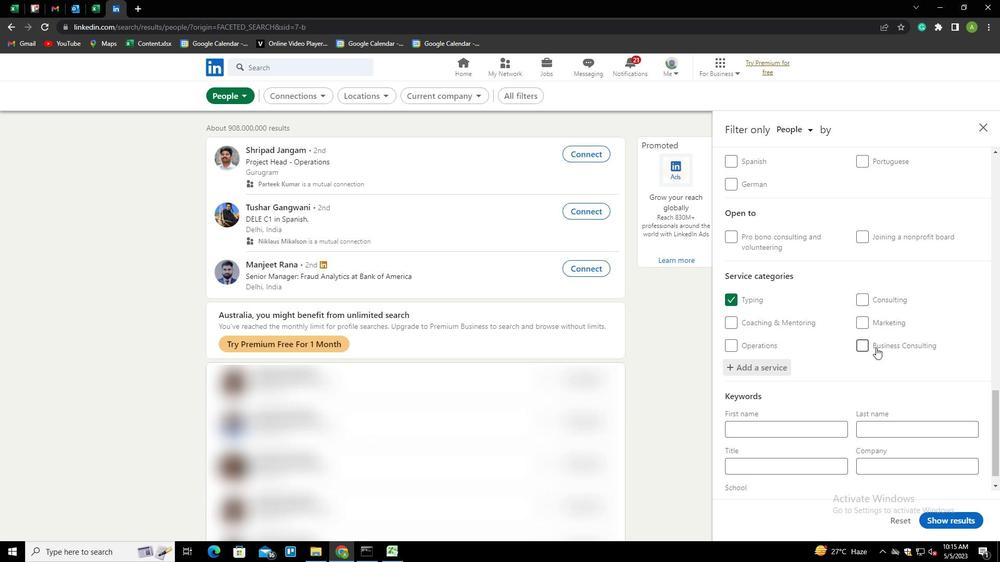 
Action: Mouse scrolled (876, 347) with delta (0, 0)
Screenshot: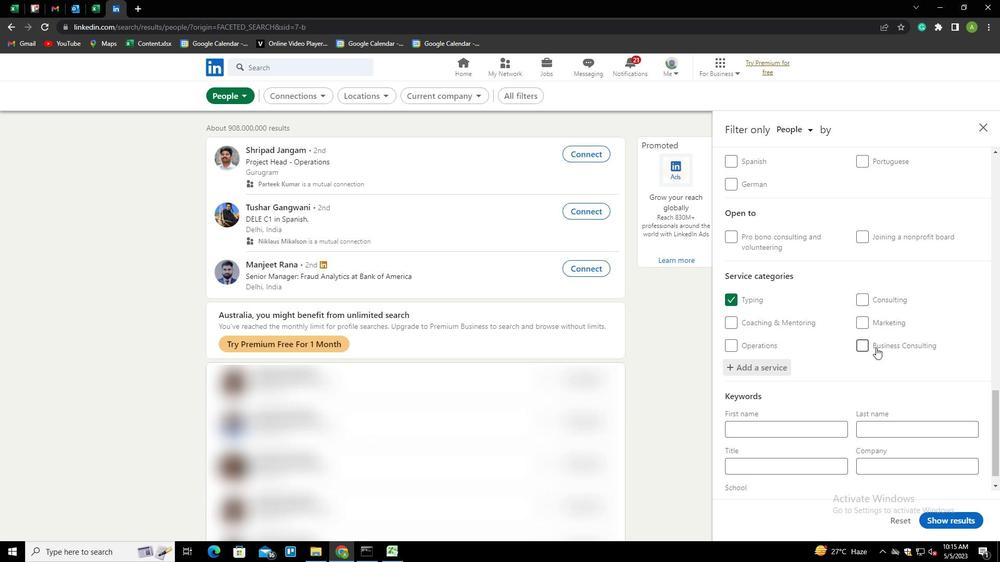
Action: Mouse moved to (826, 442)
Screenshot: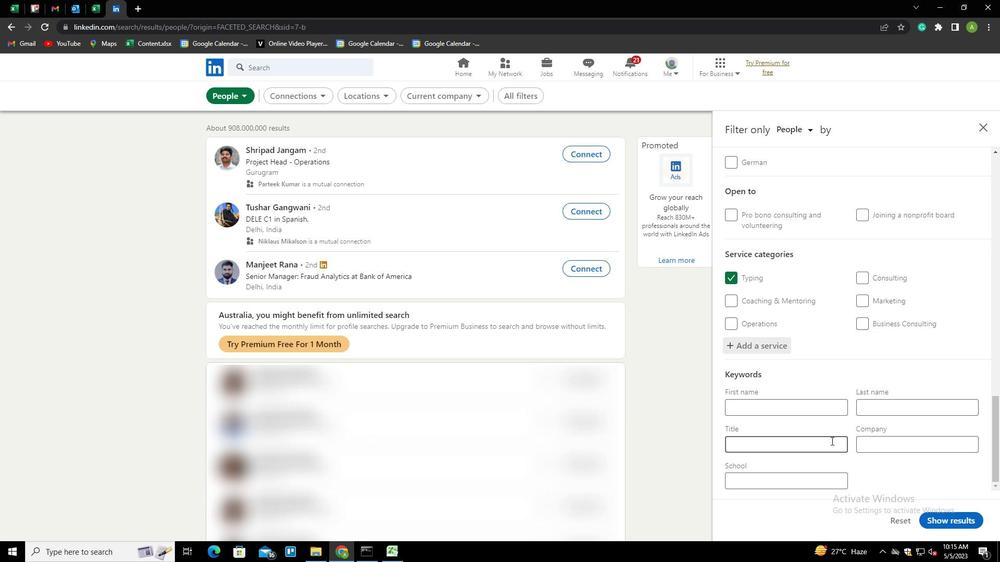 
Action: Mouse pressed left at (826, 442)
Screenshot: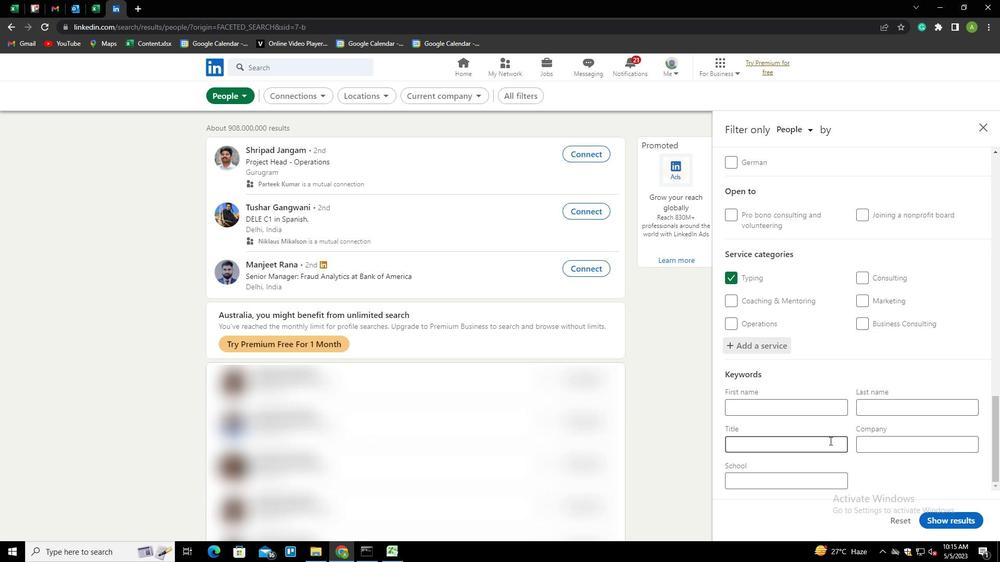 
Action: Key pressed <Key.shift>SAFETY<Key.space><Key.shift>ENGINEER
Screenshot: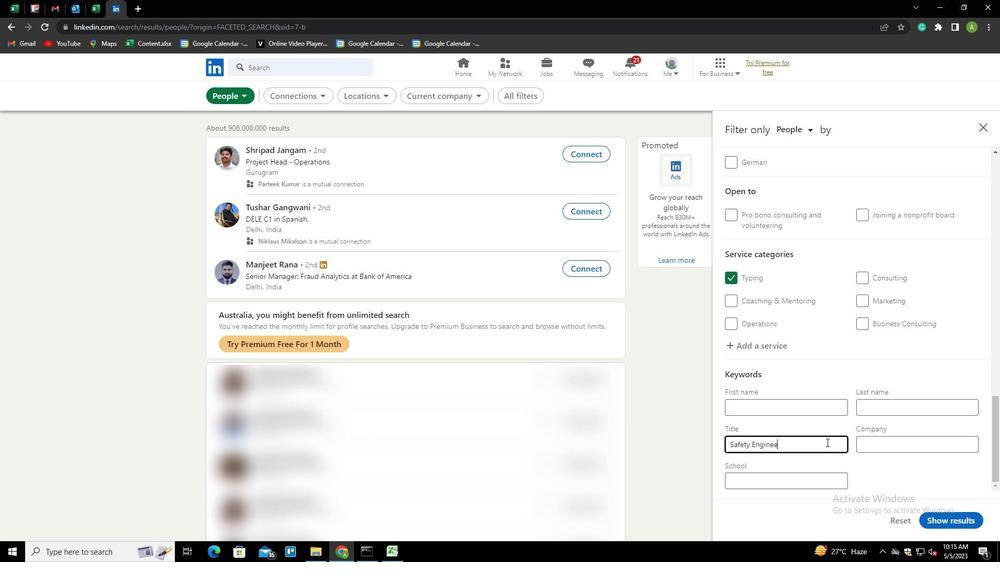 
Action: Mouse moved to (918, 481)
Screenshot: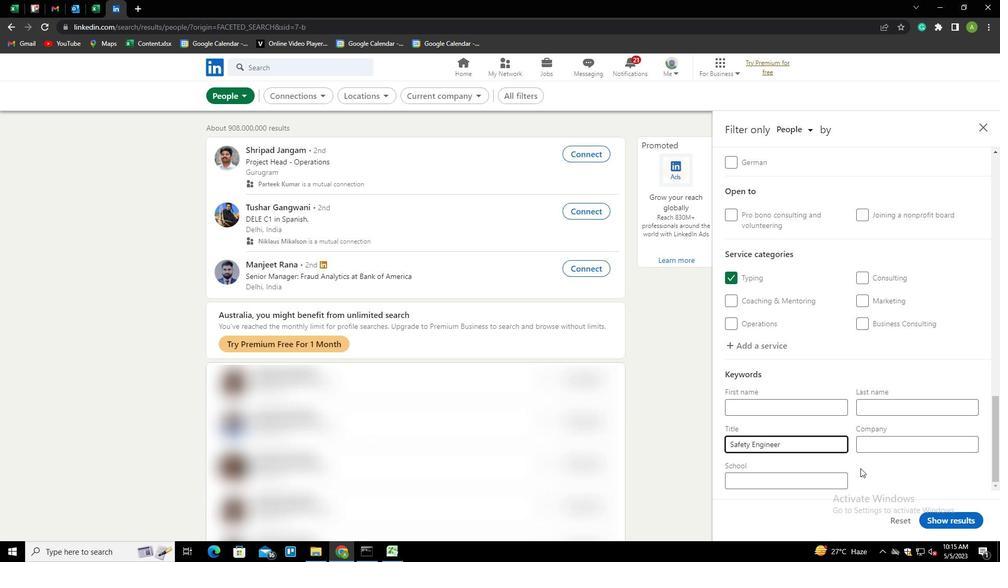 
Action: Mouse pressed left at (918, 481)
Screenshot: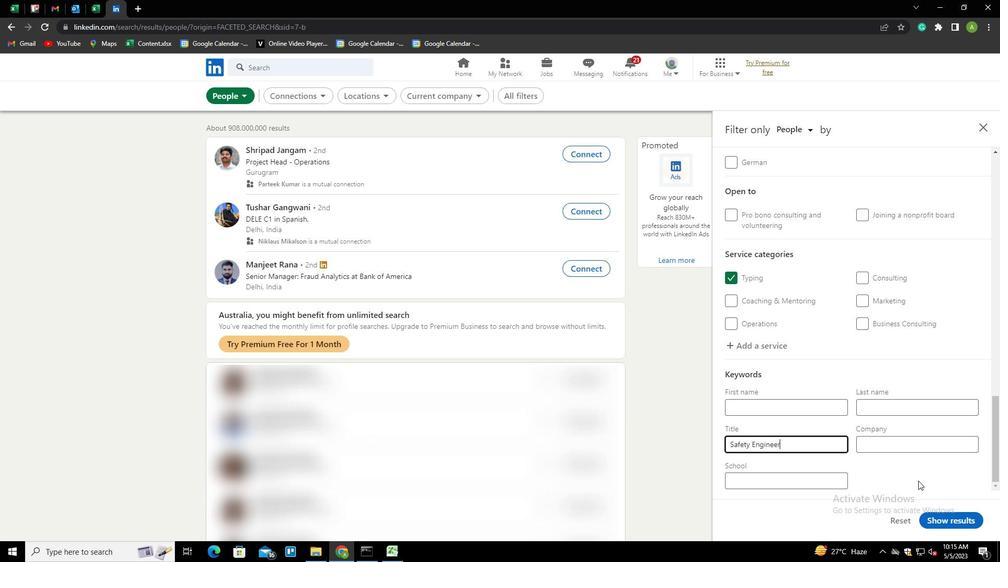 
Action: Mouse moved to (953, 522)
Screenshot: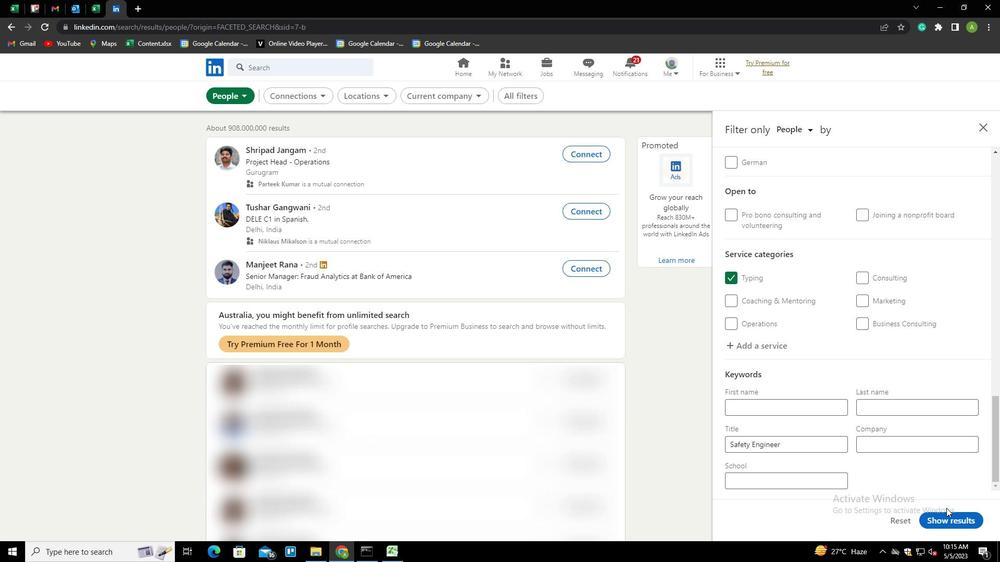 
Action: Mouse pressed left at (953, 522)
Screenshot: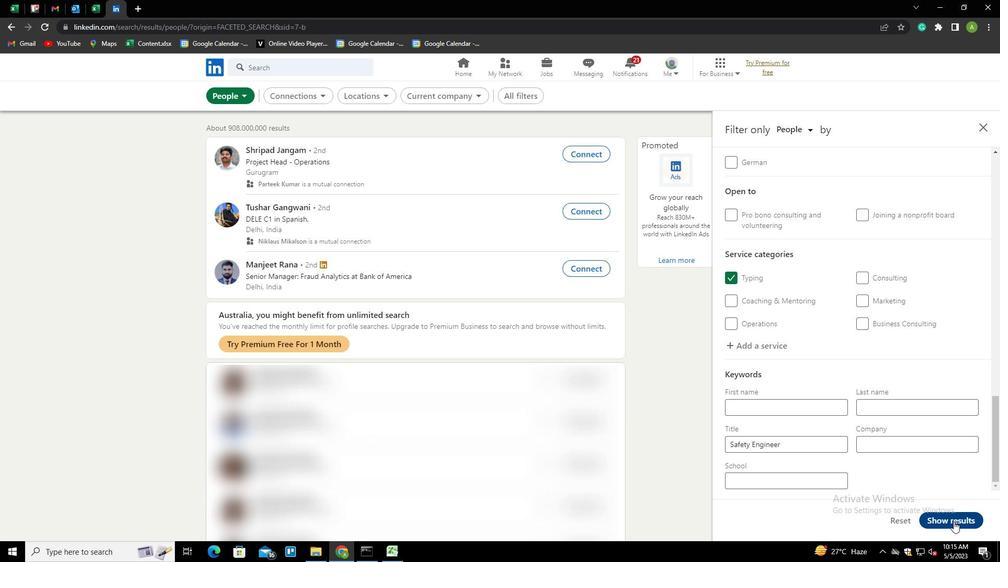 
